 Task: In Heading Arial with underline. Font size of heading  '18'Font style of data Calibri. Font size of data  9Alignment of headline & data Align center. Fill color in heading,  RedFont color of data Black Apply border in Data No BorderIn the sheet   Powerhouse Sales log book
Action: Mouse moved to (216, 216)
Screenshot: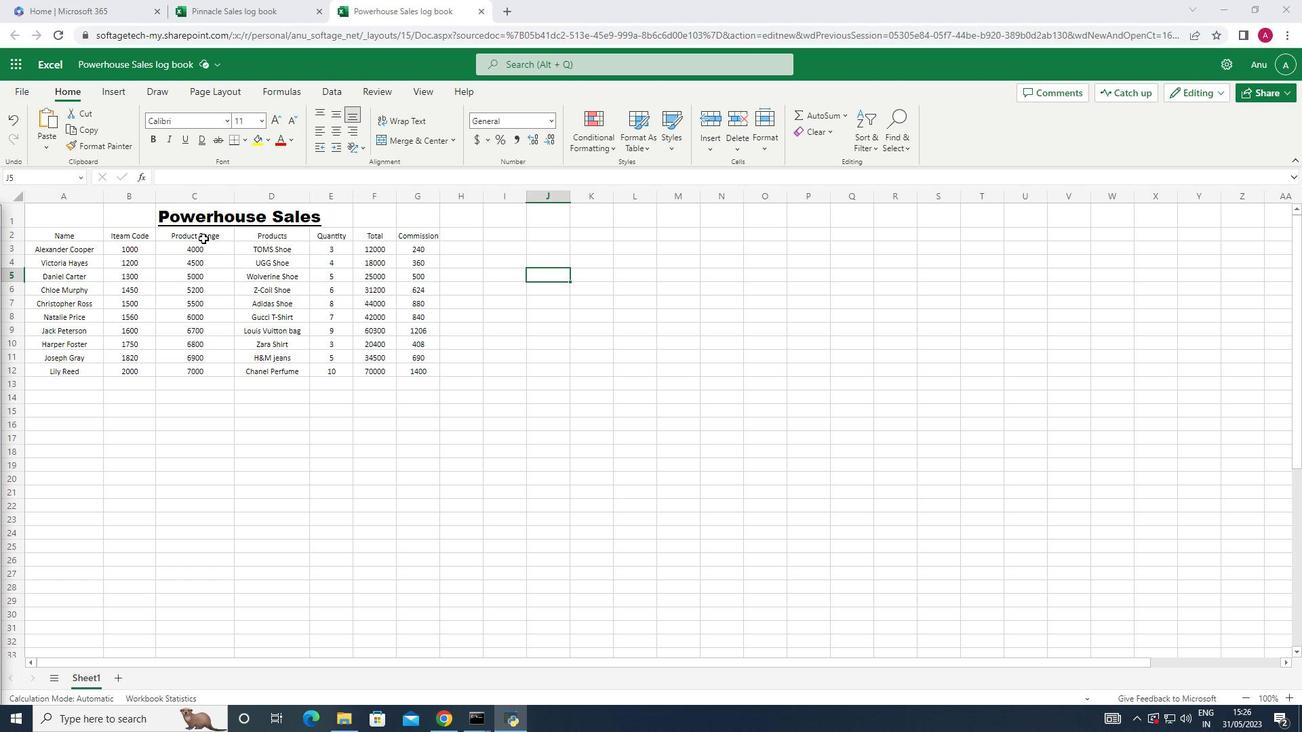 
Action: Mouse pressed left at (216, 216)
Screenshot: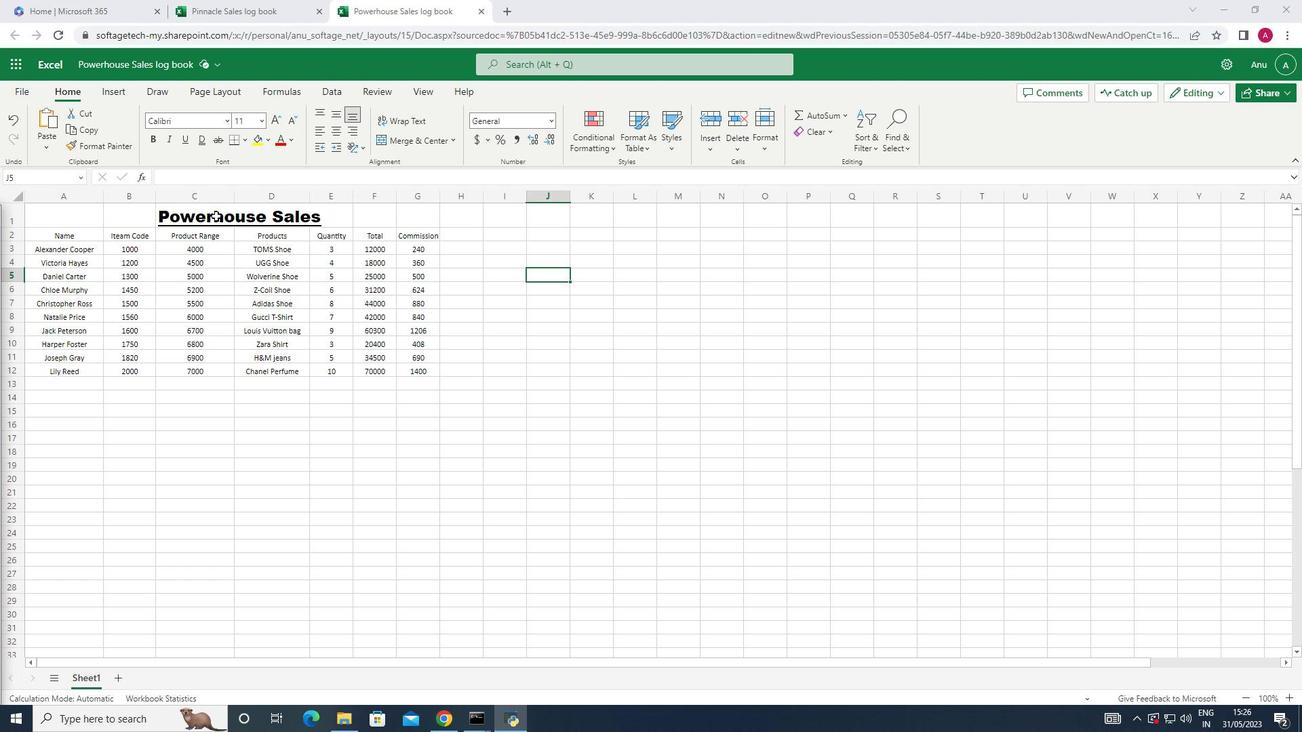 
Action: Mouse moved to (226, 115)
Screenshot: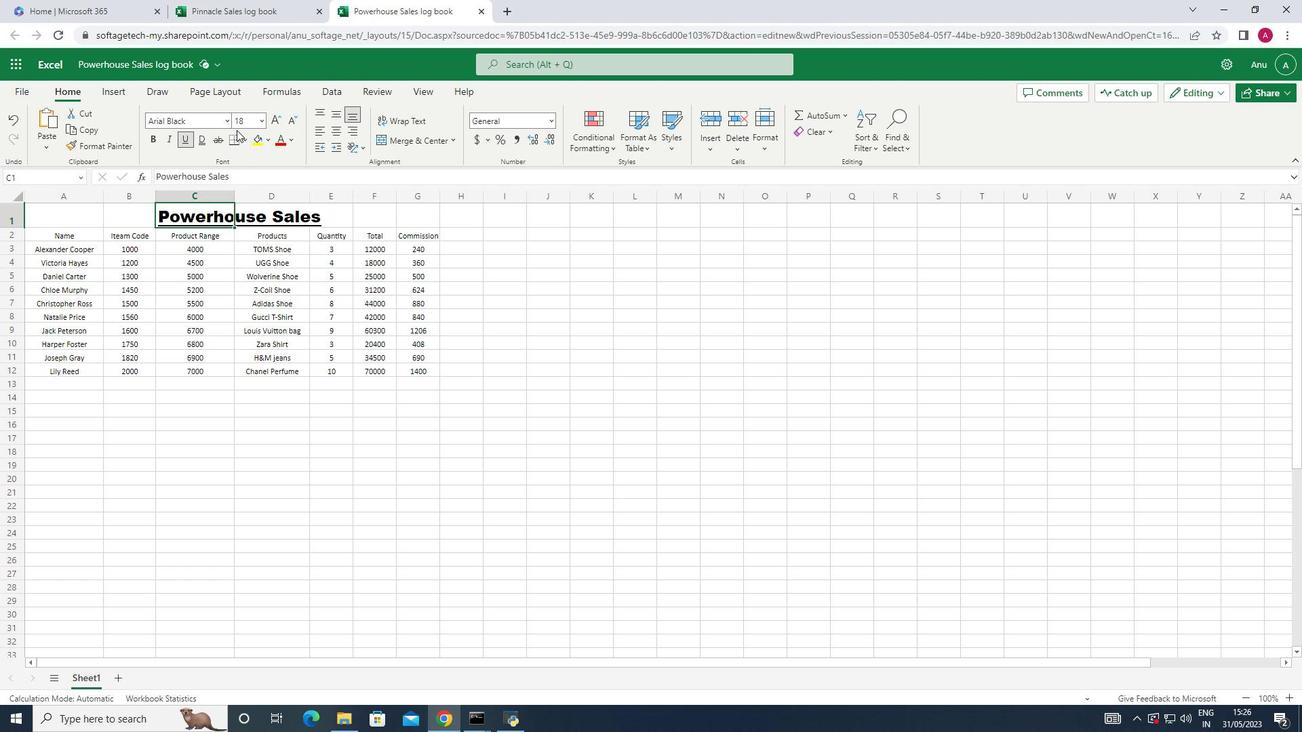 
Action: Mouse pressed left at (226, 115)
Screenshot: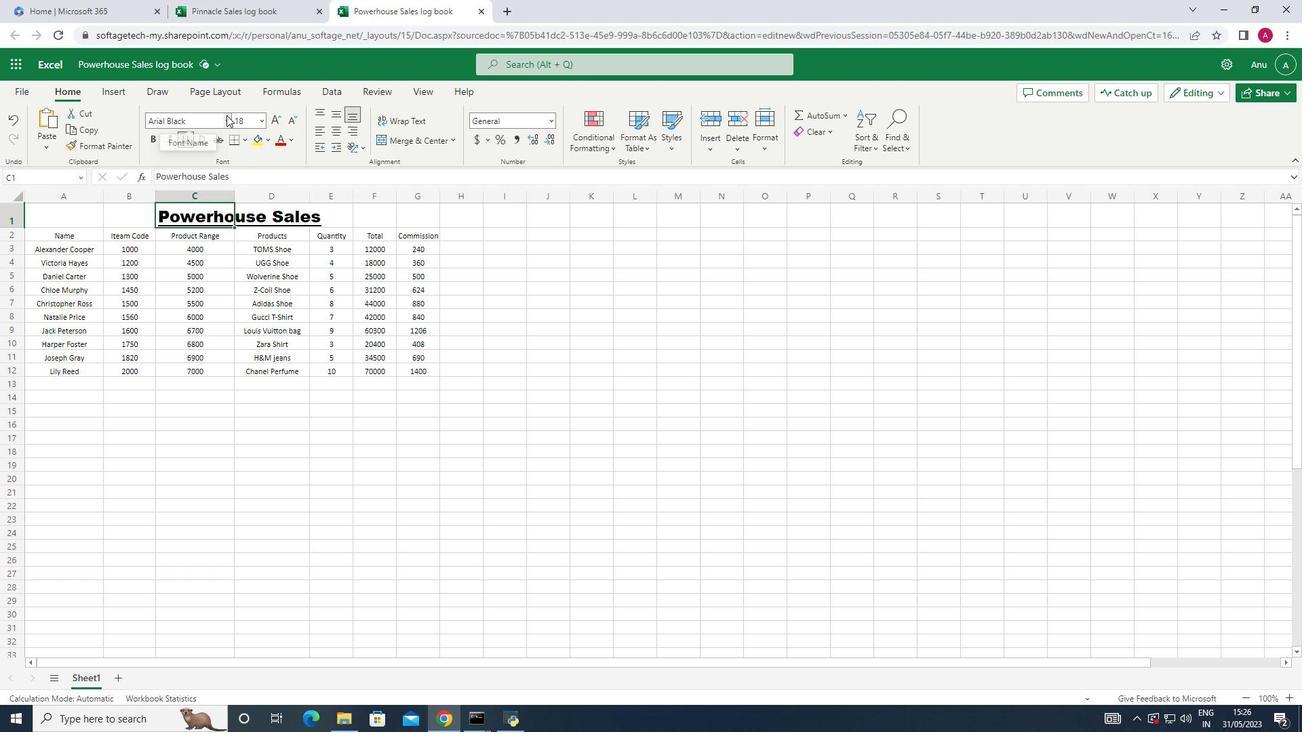 
Action: Mouse moved to (173, 175)
Screenshot: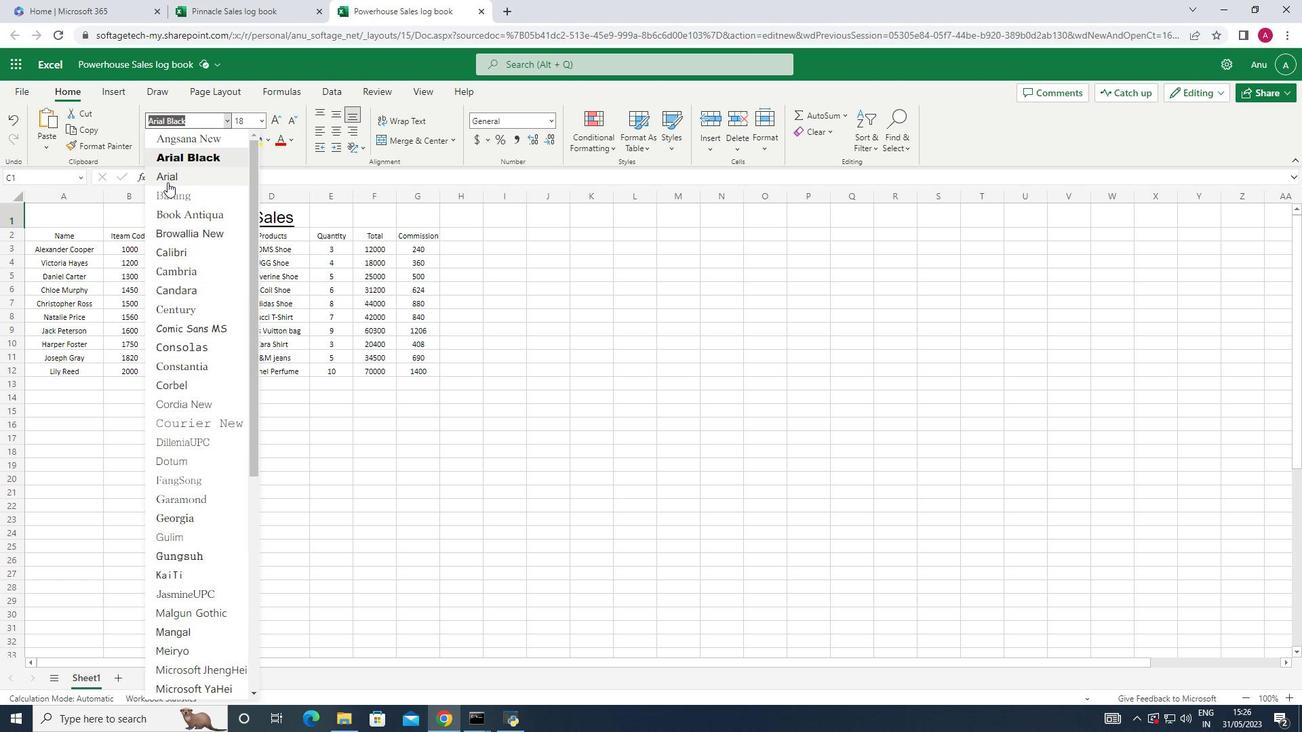 
Action: Mouse pressed left at (173, 175)
Screenshot: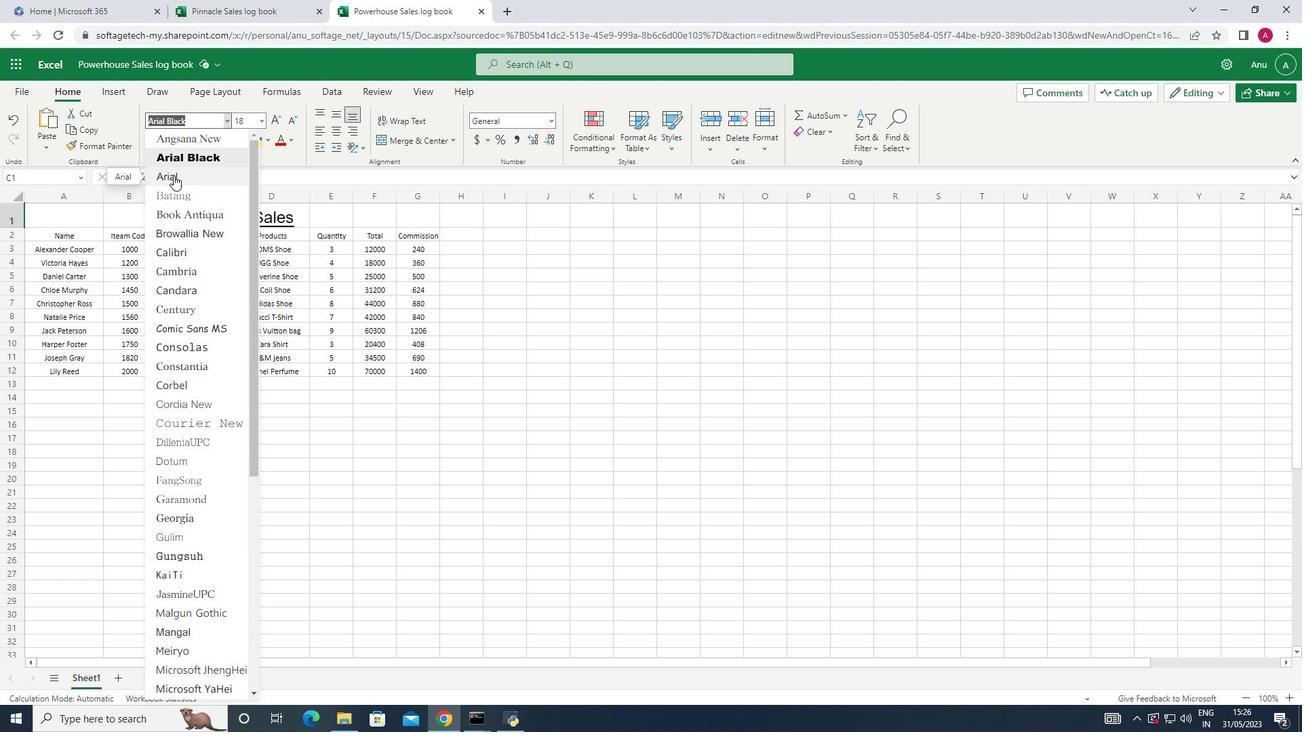 
Action: Mouse moved to (48, 227)
Screenshot: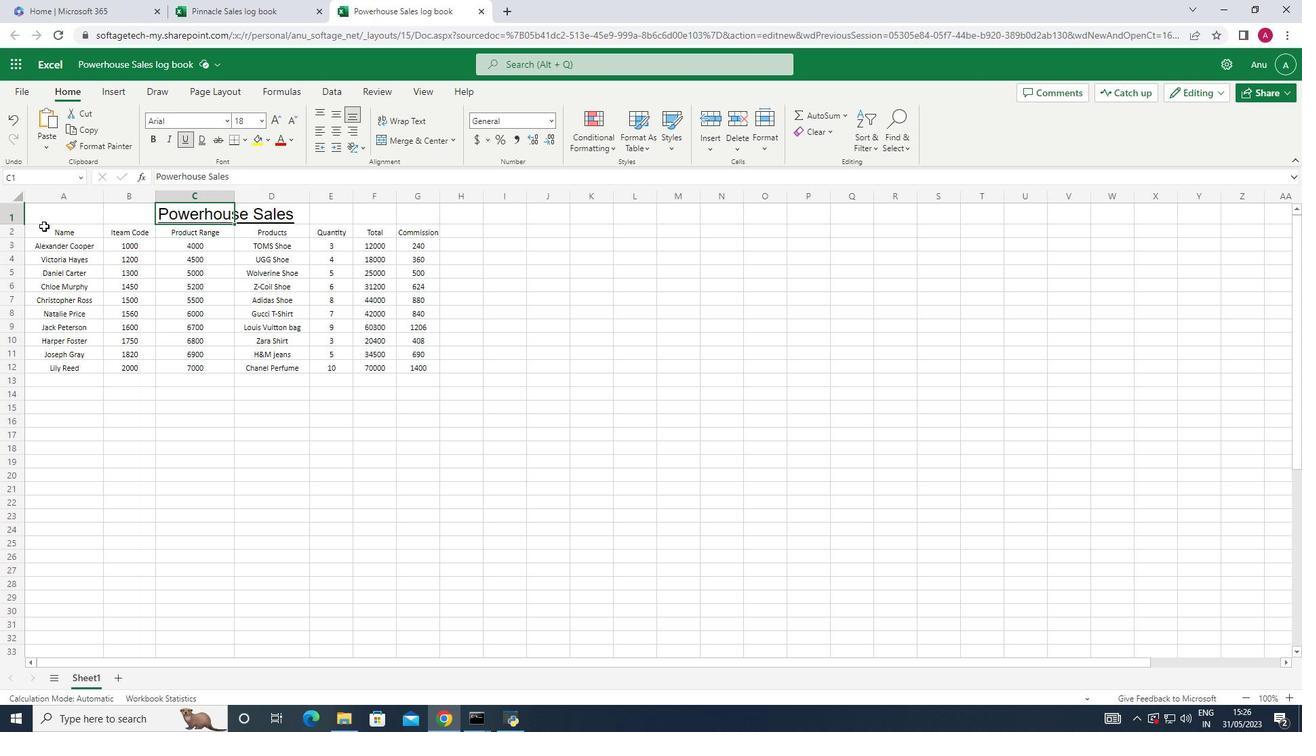 
Action: Mouse pressed left at (48, 227)
Screenshot: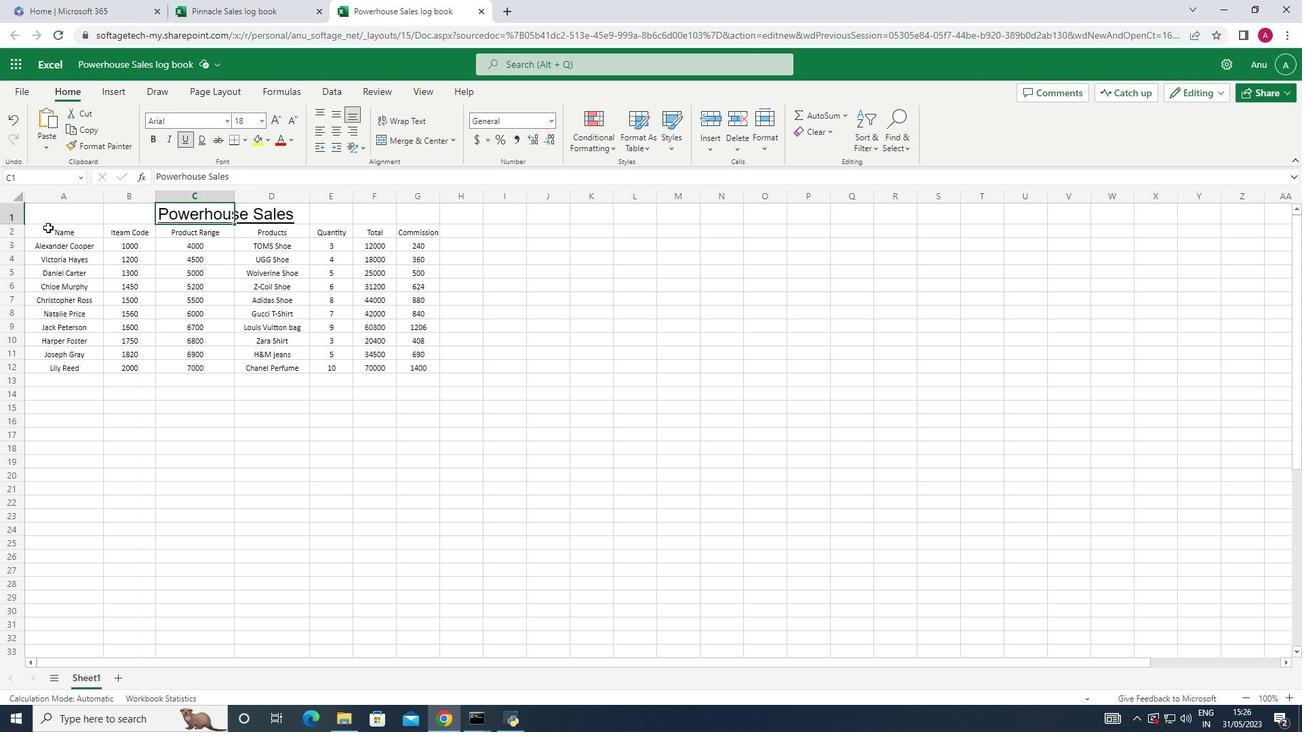 
Action: Mouse moved to (259, 115)
Screenshot: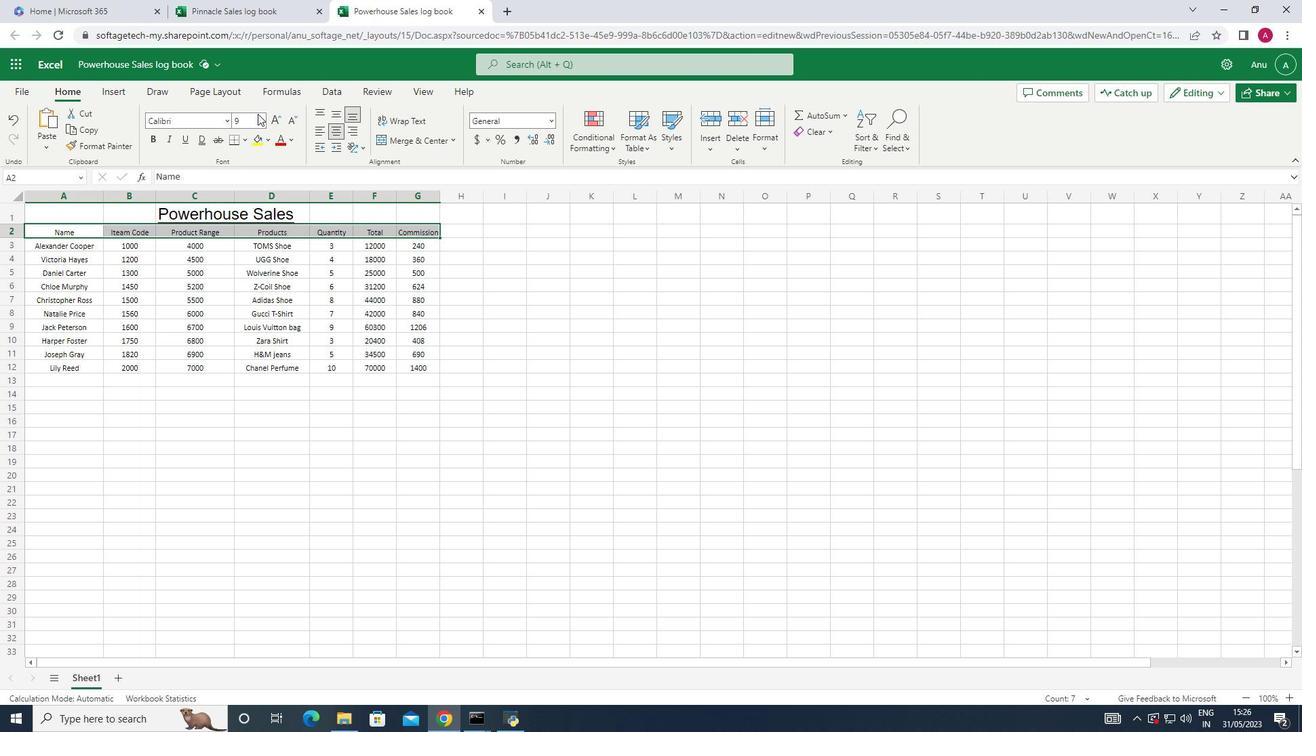 
Action: Mouse pressed left at (259, 115)
Screenshot: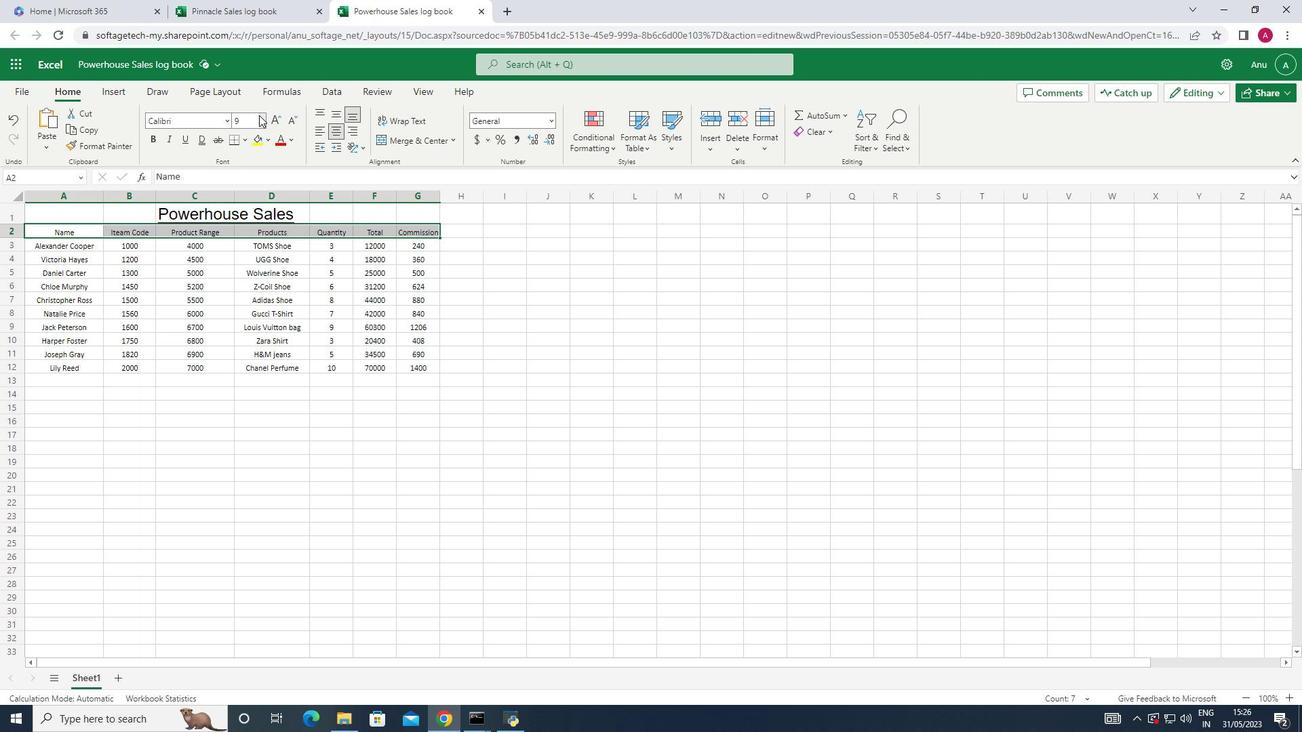 
Action: Mouse moved to (249, 268)
Screenshot: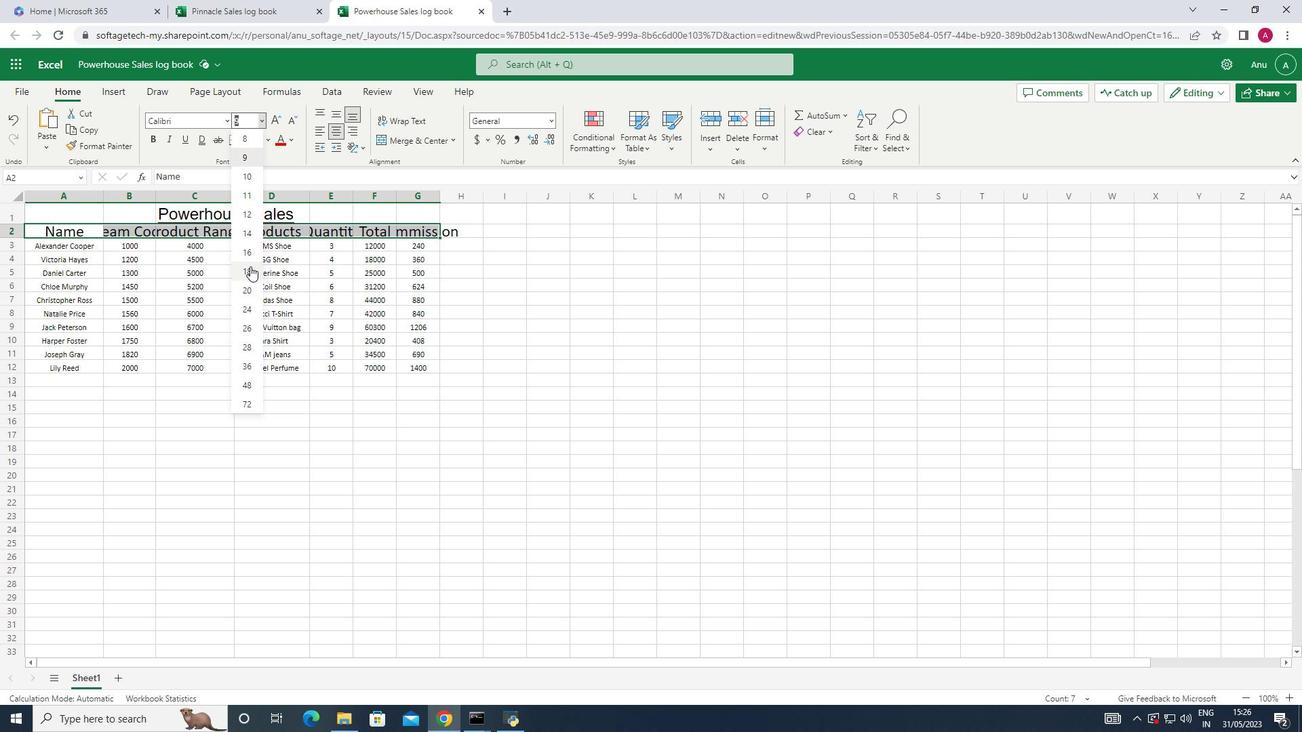 
Action: Mouse pressed left at (249, 268)
Screenshot: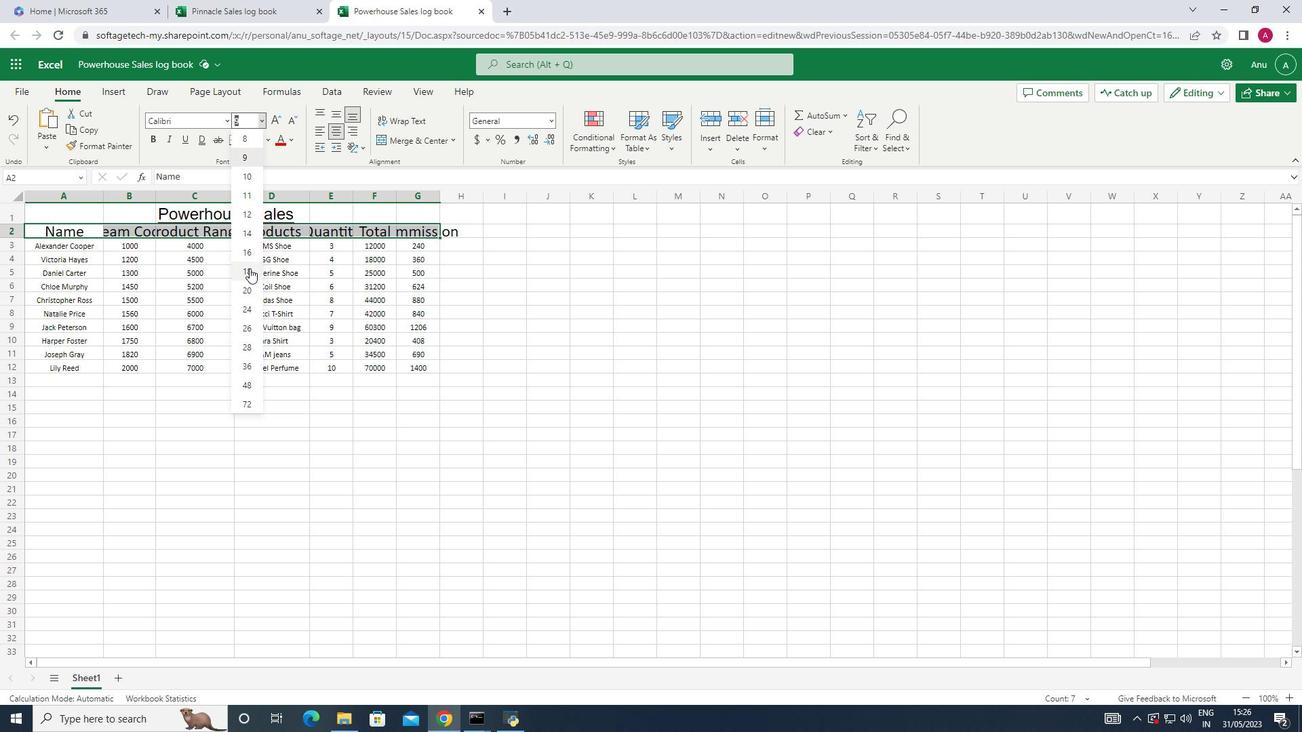 
Action: Mouse moved to (64, 253)
Screenshot: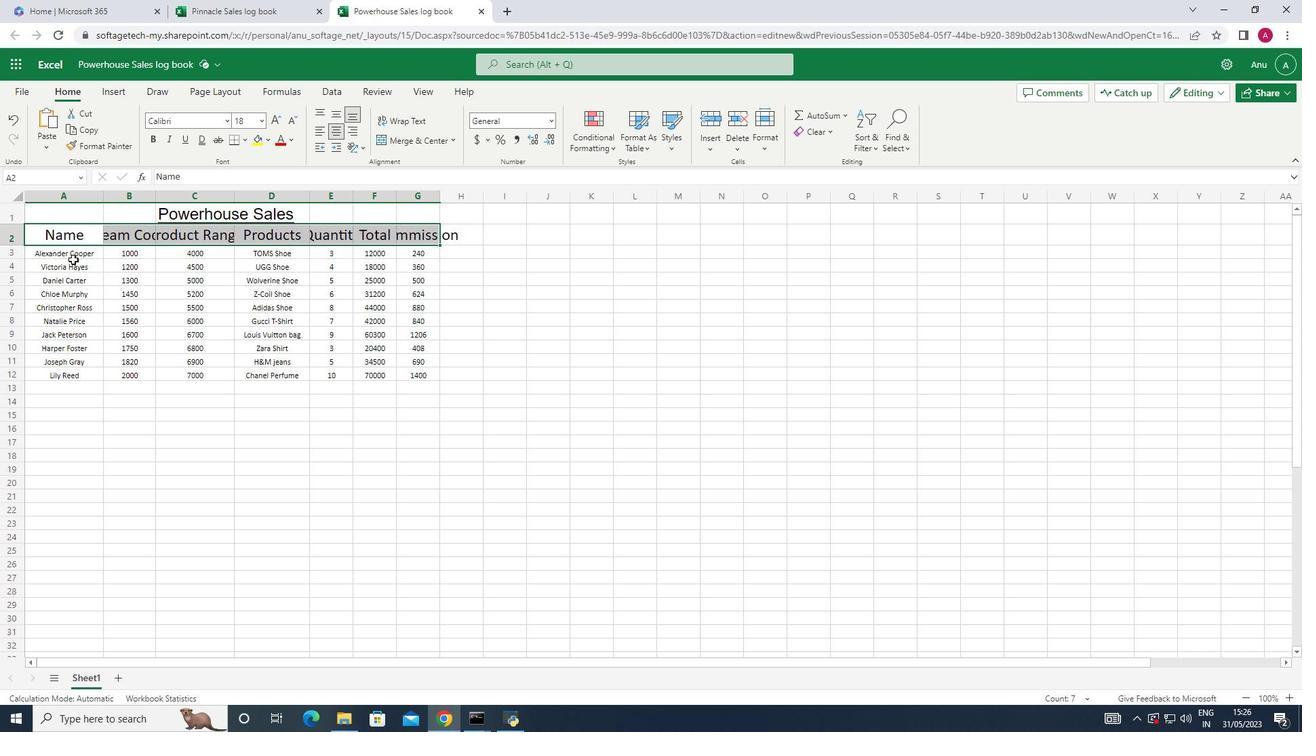 
Action: Mouse pressed left at (64, 253)
Screenshot: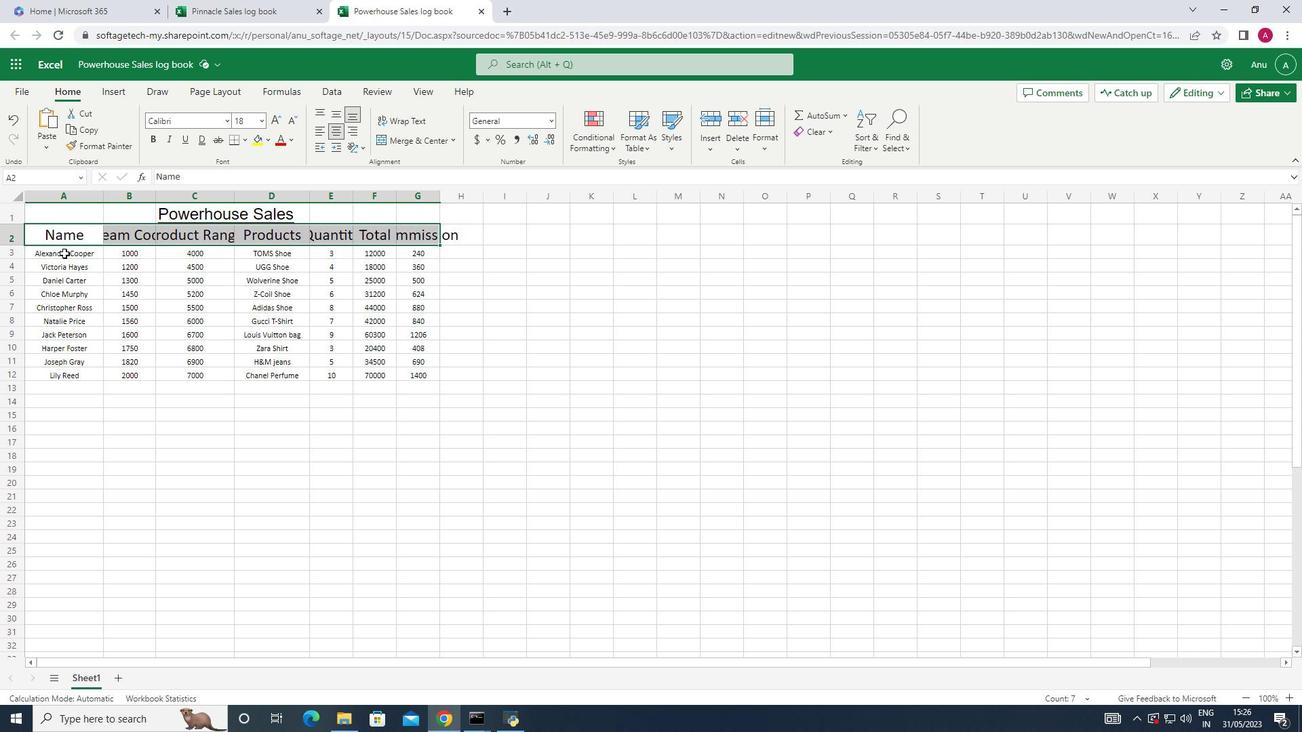 
Action: Mouse moved to (308, 301)
Screenshot: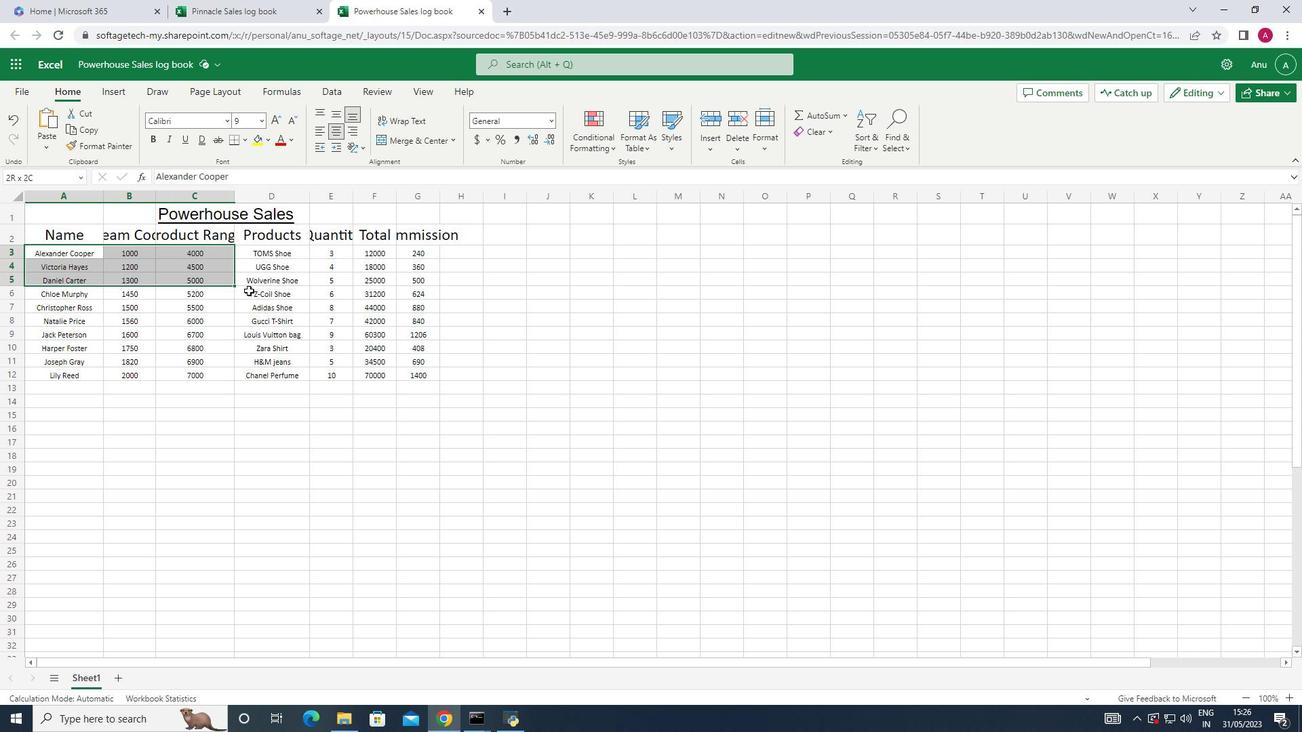 
Action: Mouse pressed left at (308, 301)
Screenshot: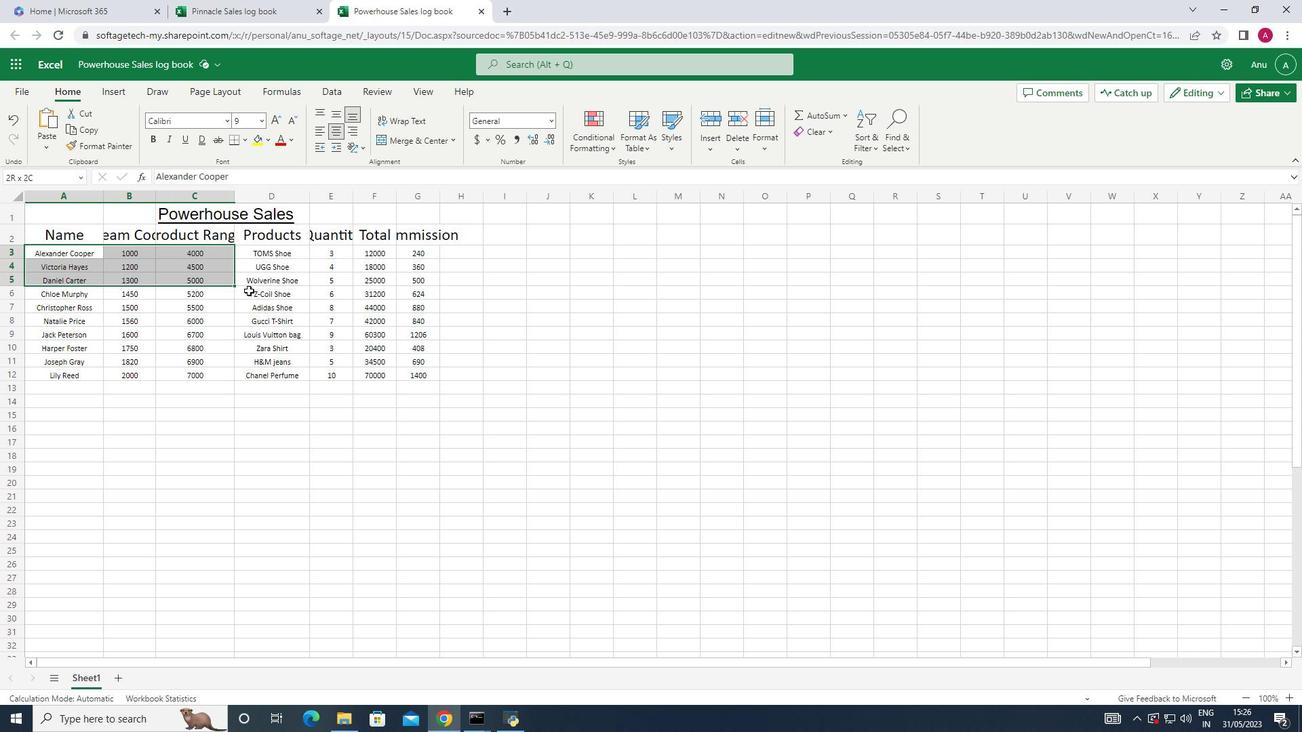 
Action: Mouse moved to (75, 254)
Screenshot: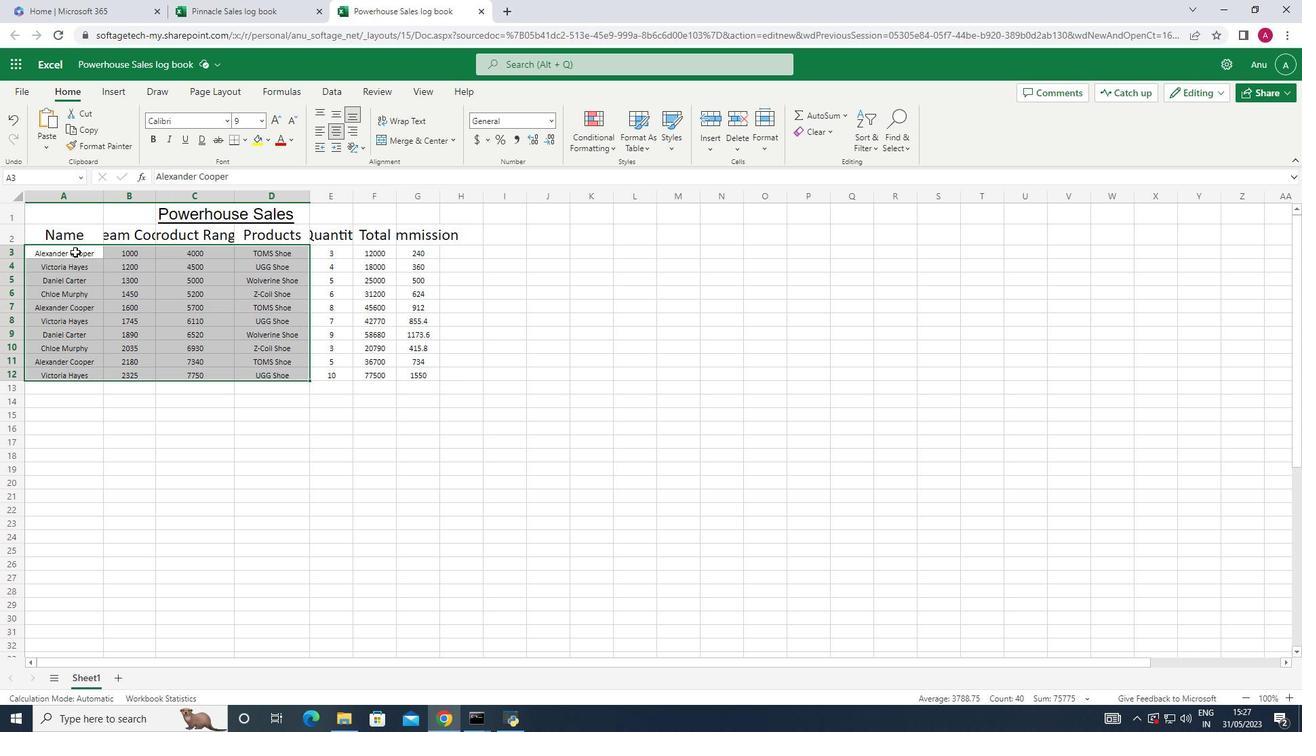 
Action: Mouse pressed left at (75, 254)
Screenshot: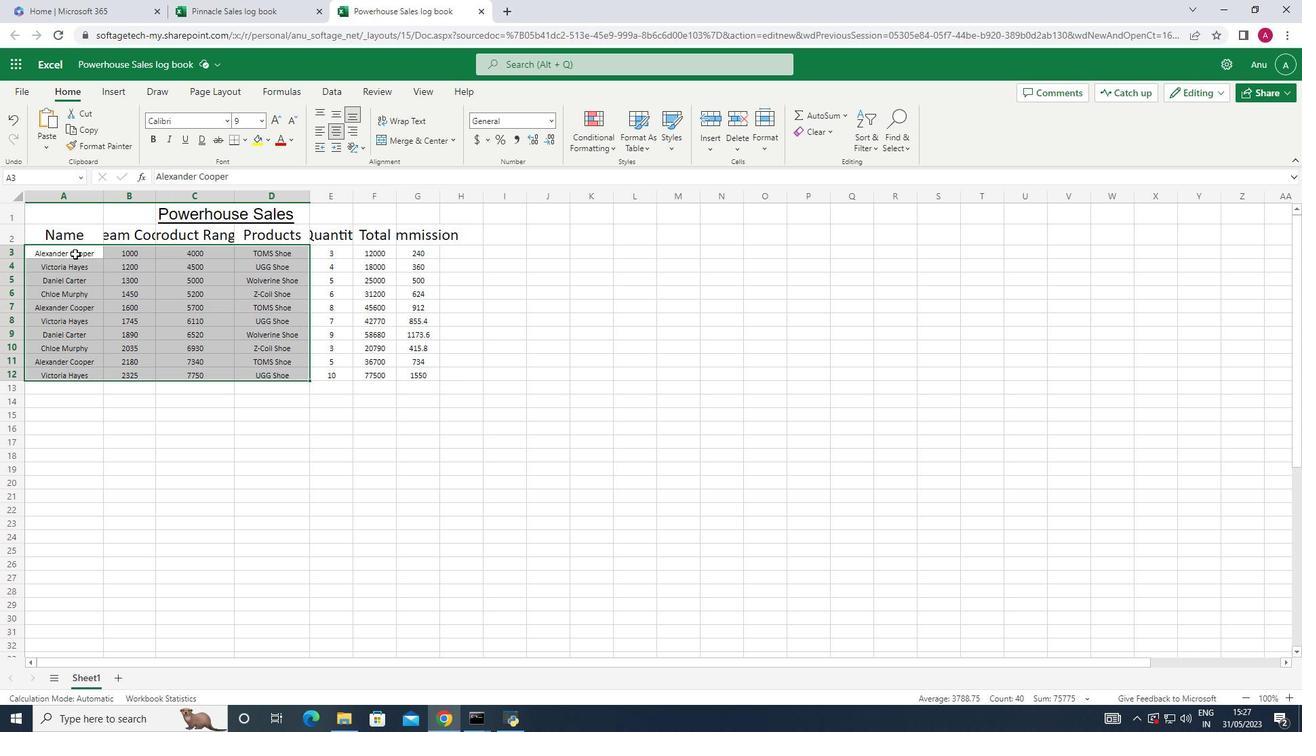 
Action: Mouse moved to (261, 121)
Screenshot: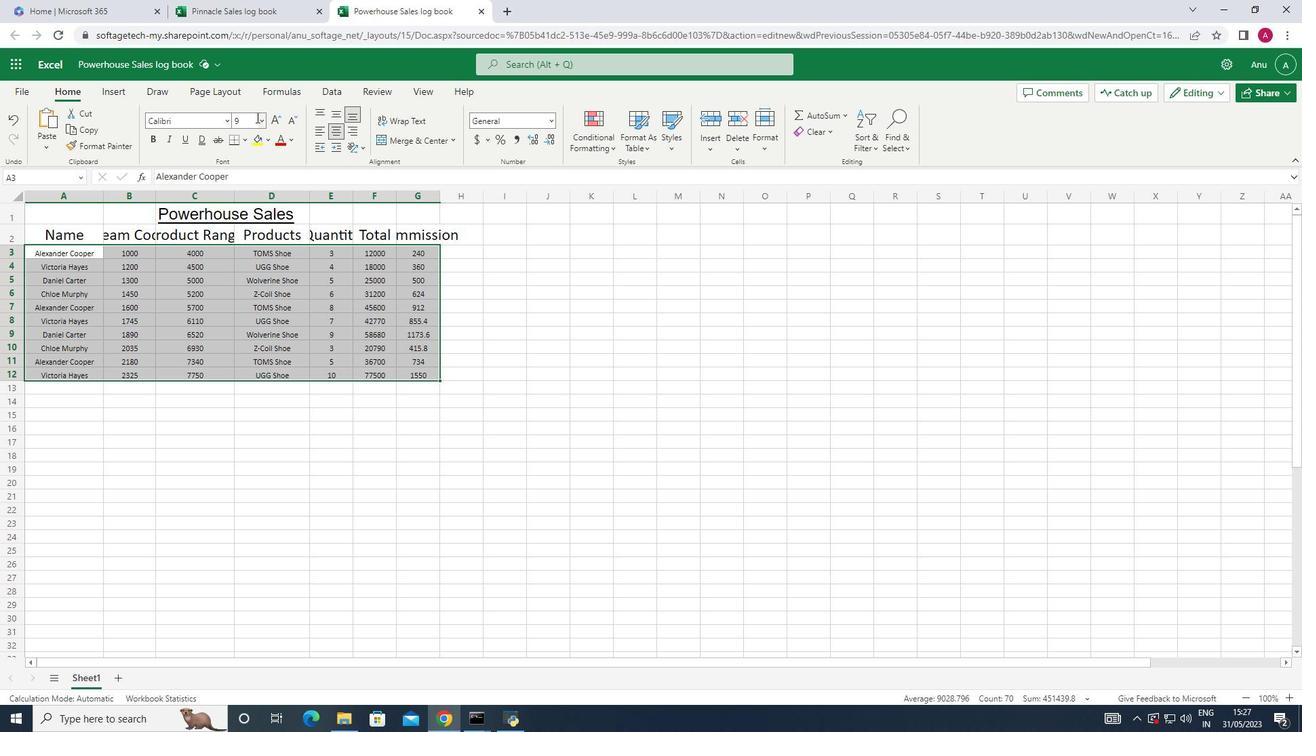 
Action: Mouse pressed left at (261, 121)
Screenshot: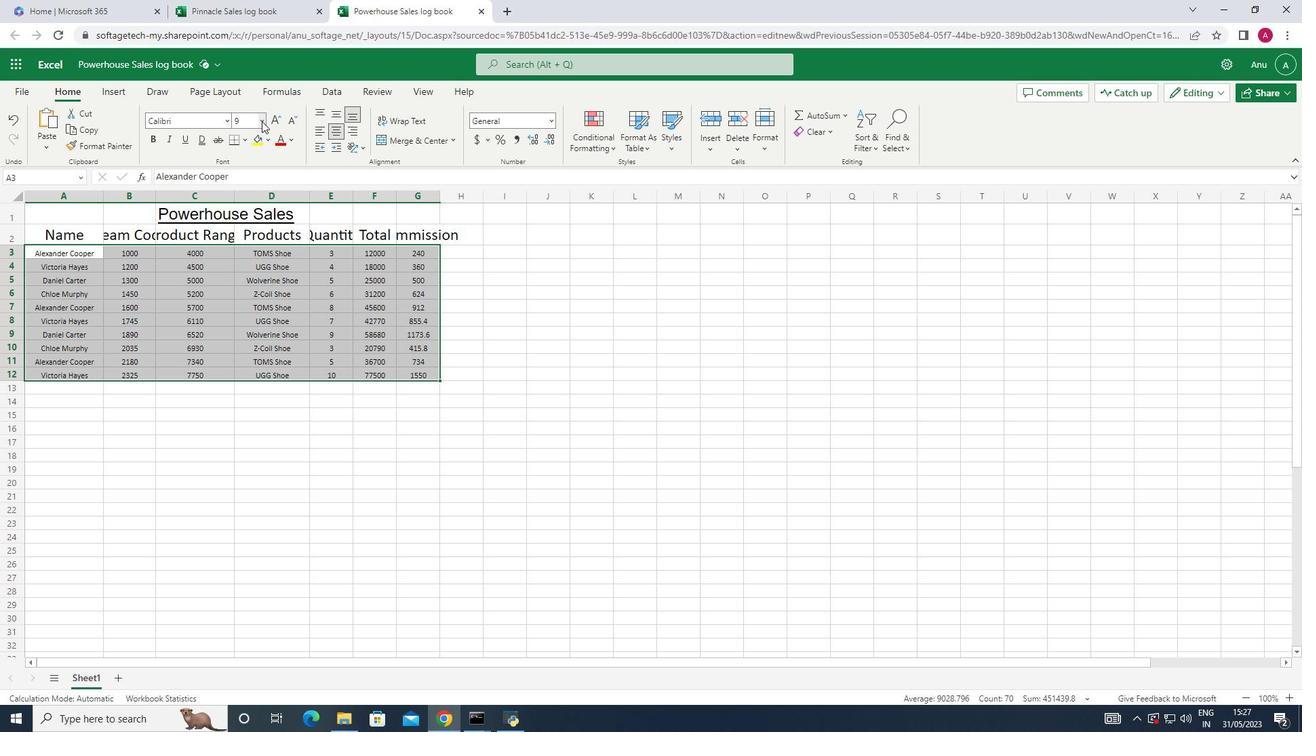 
Action: Mouse moved to (251, 156)
Screenshot: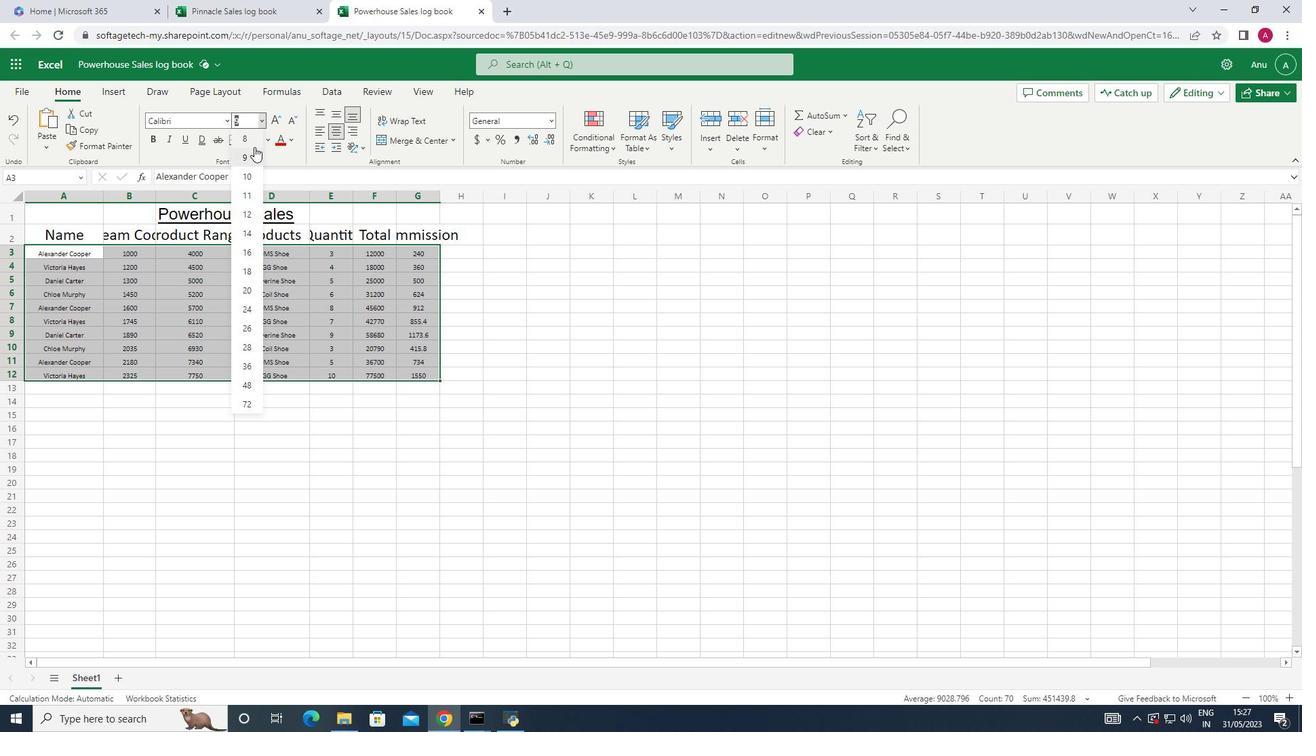 
Action: Mouse pressed left at (251, 156)
Screenshot: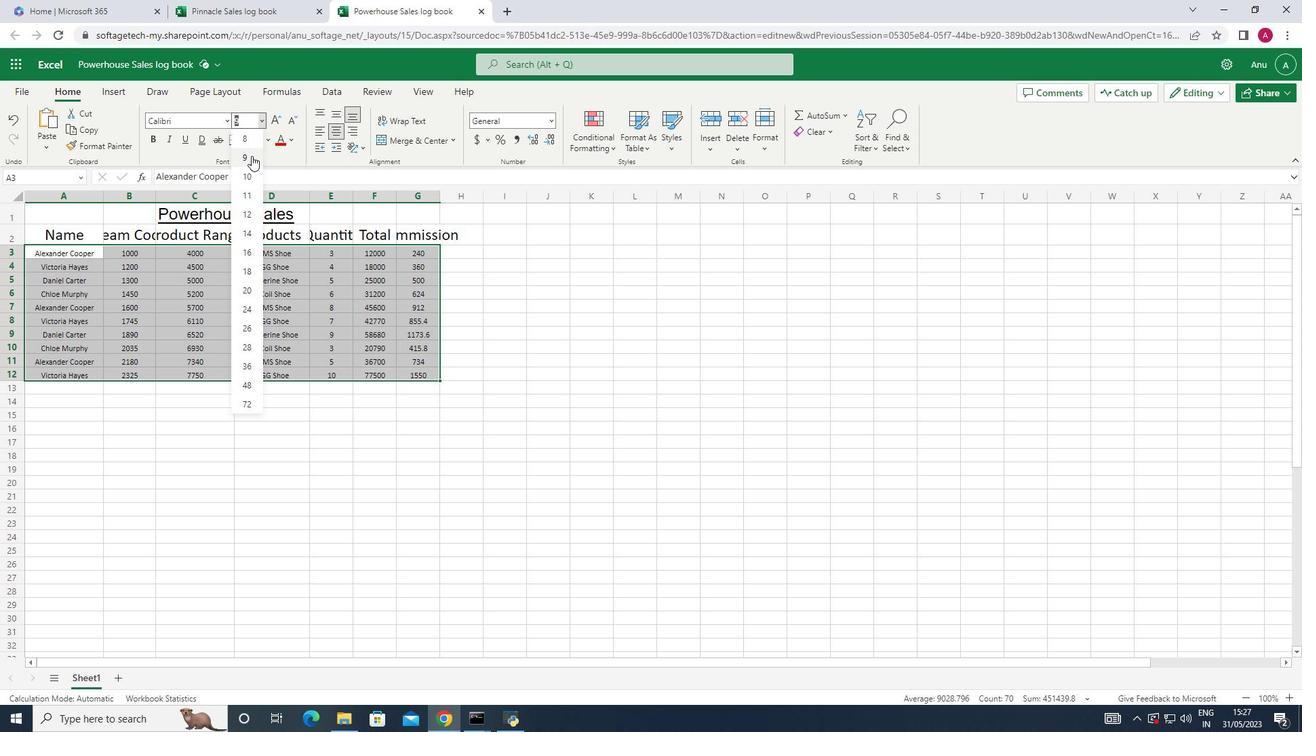 
Action: Mouse moved to (42, 238)
Screenshot: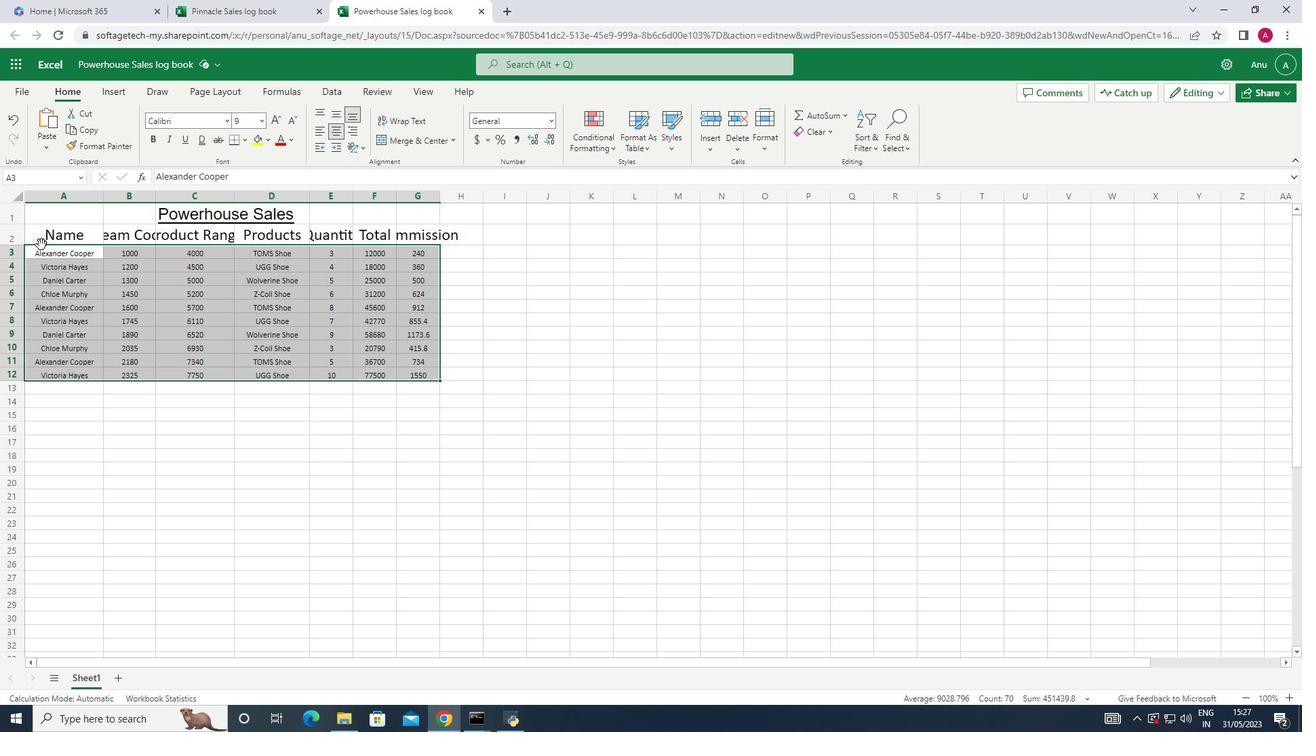 
Action: Mouse pressed left at (42, 238)
Screenshot: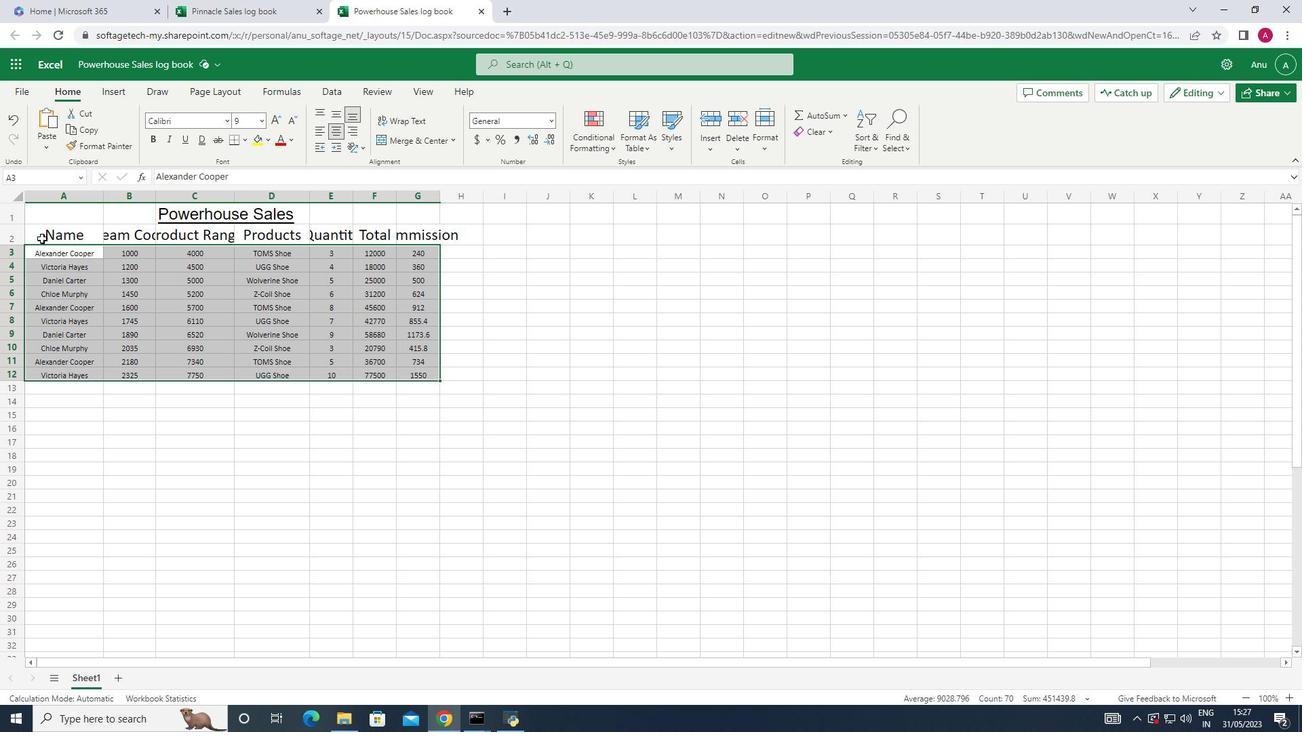 
Action: Mouse moved to (341, 257)
Screenshot: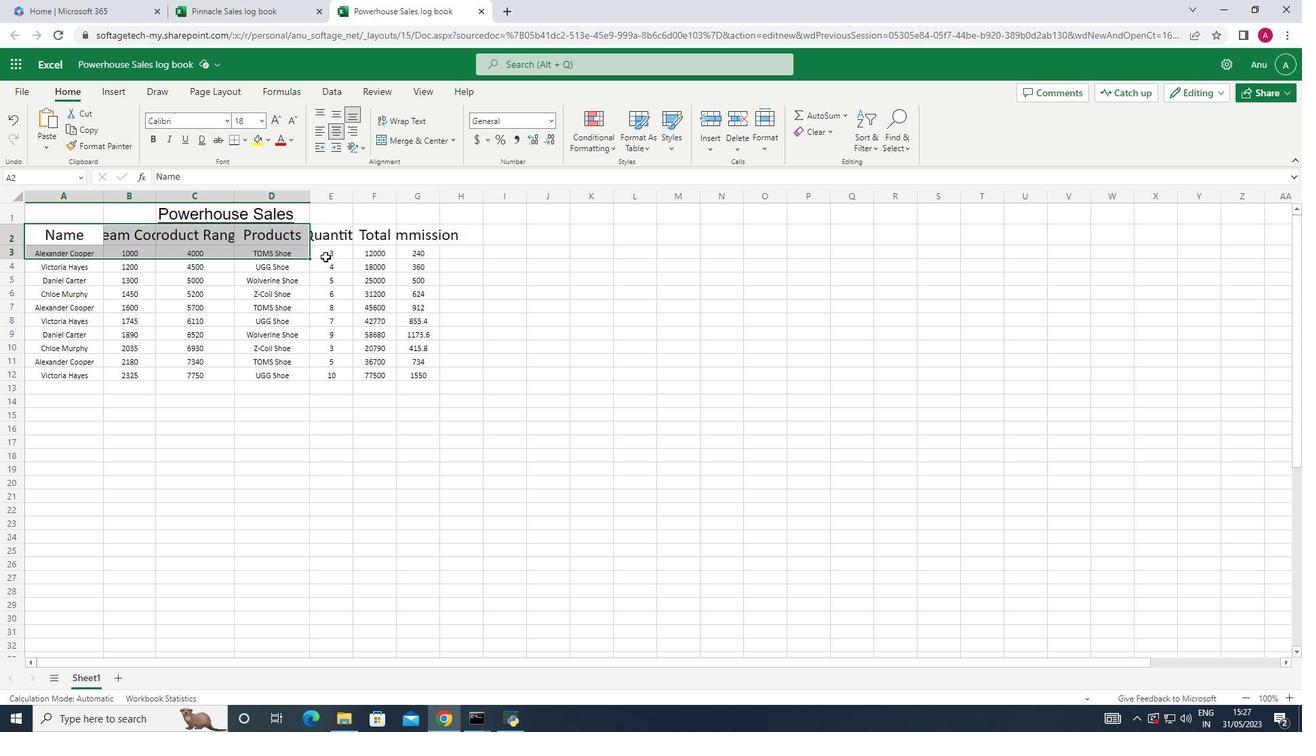 
Action: Mouse pressed left at (341, 257)
Screenshot: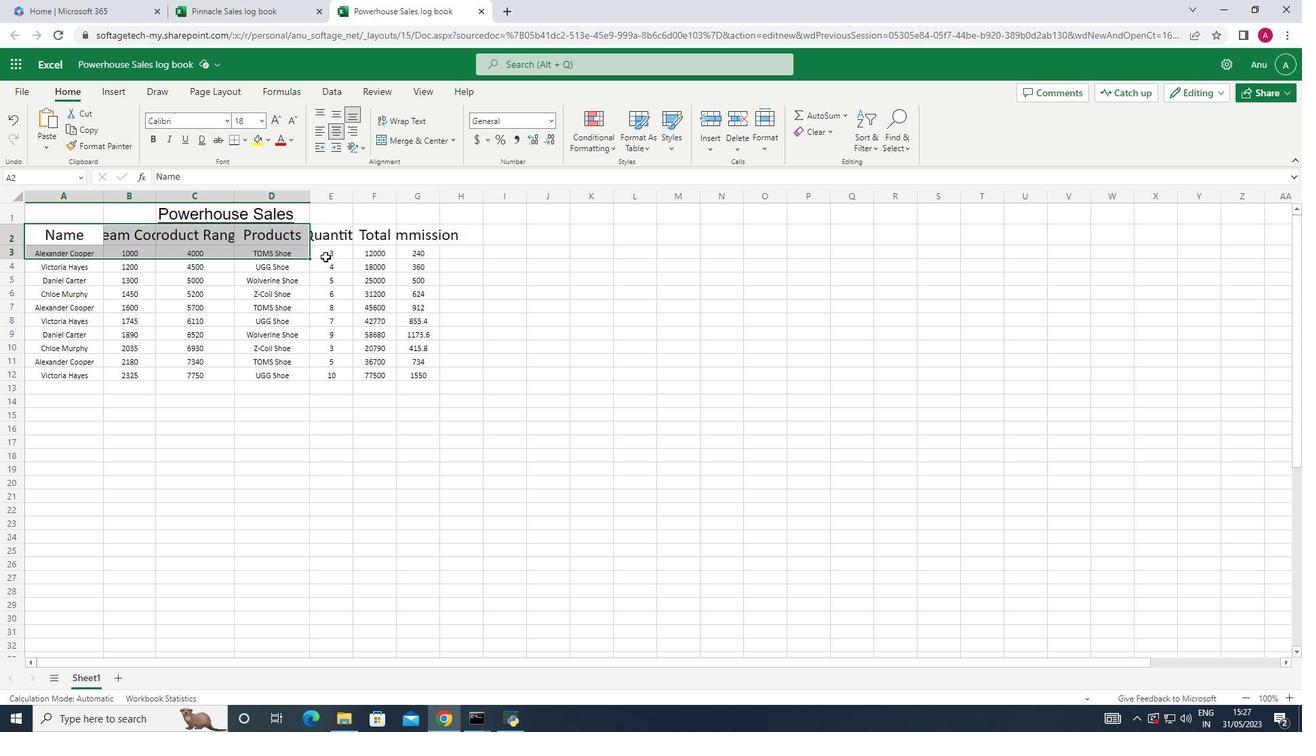 
Action: Mouse moved to (343, 257)
Screenshot: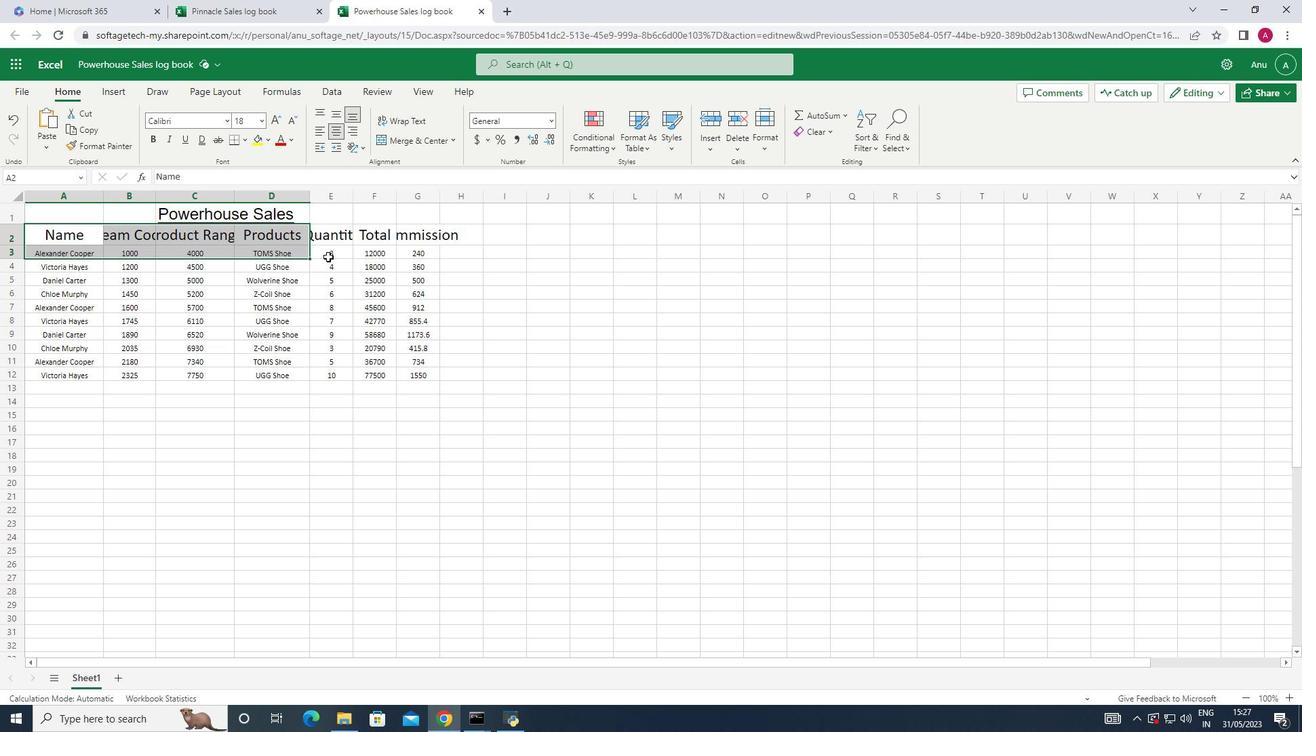 
Action: Mouse pressed left at (343, 257)
Screenshot: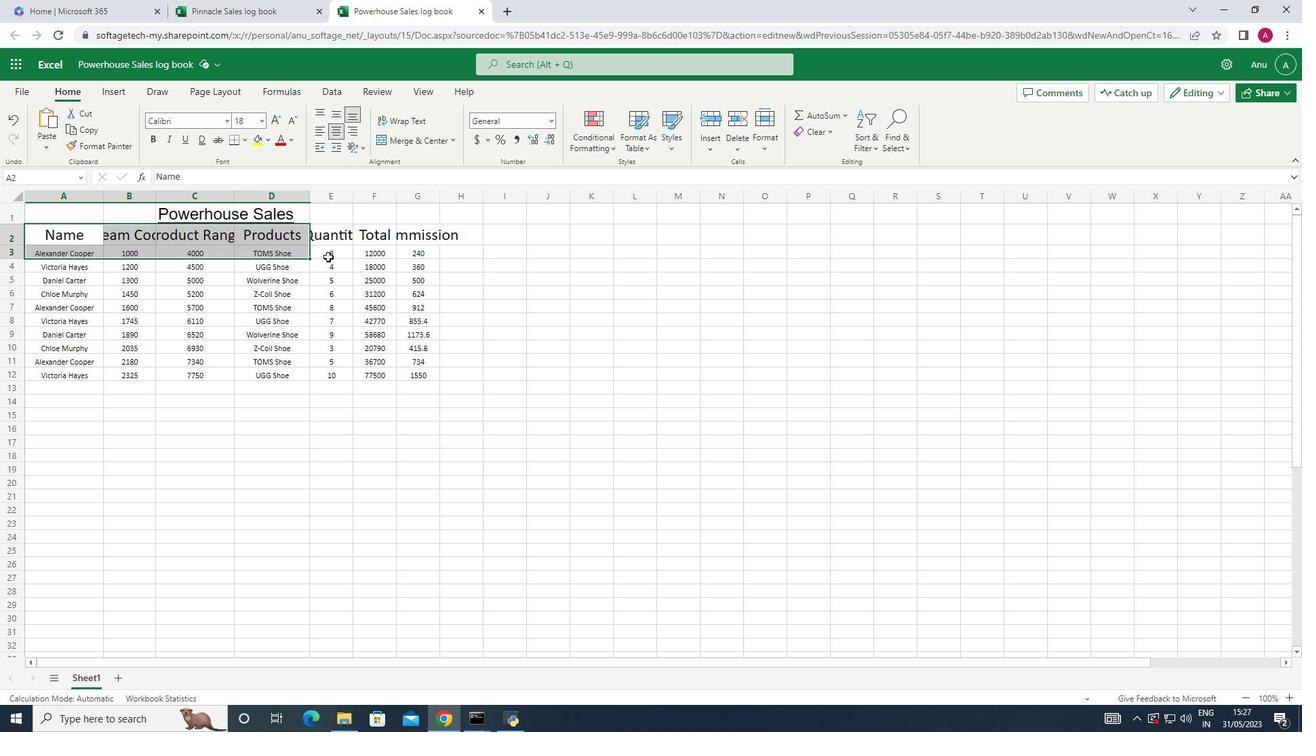 
Action: Mouse moved to (778, 333)
Screenshot: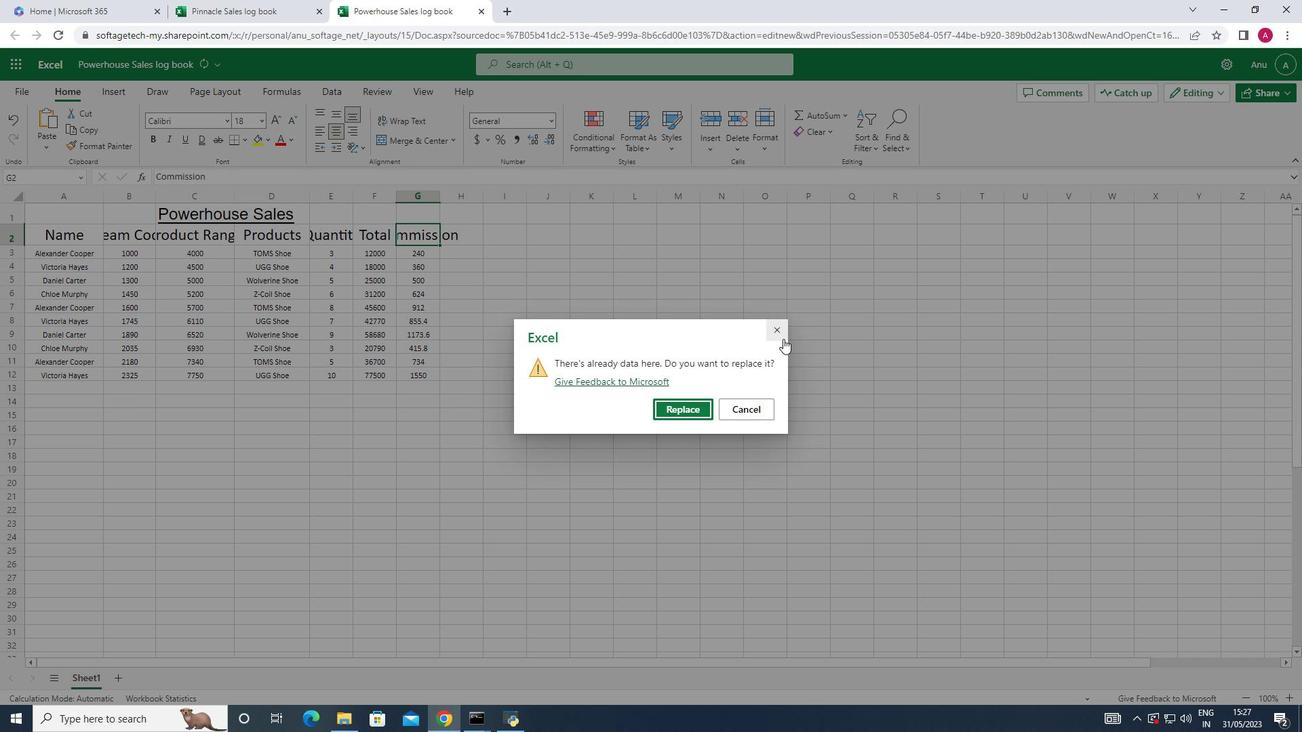
Action: Mouse pressed left at (778, 333)
Screenshot: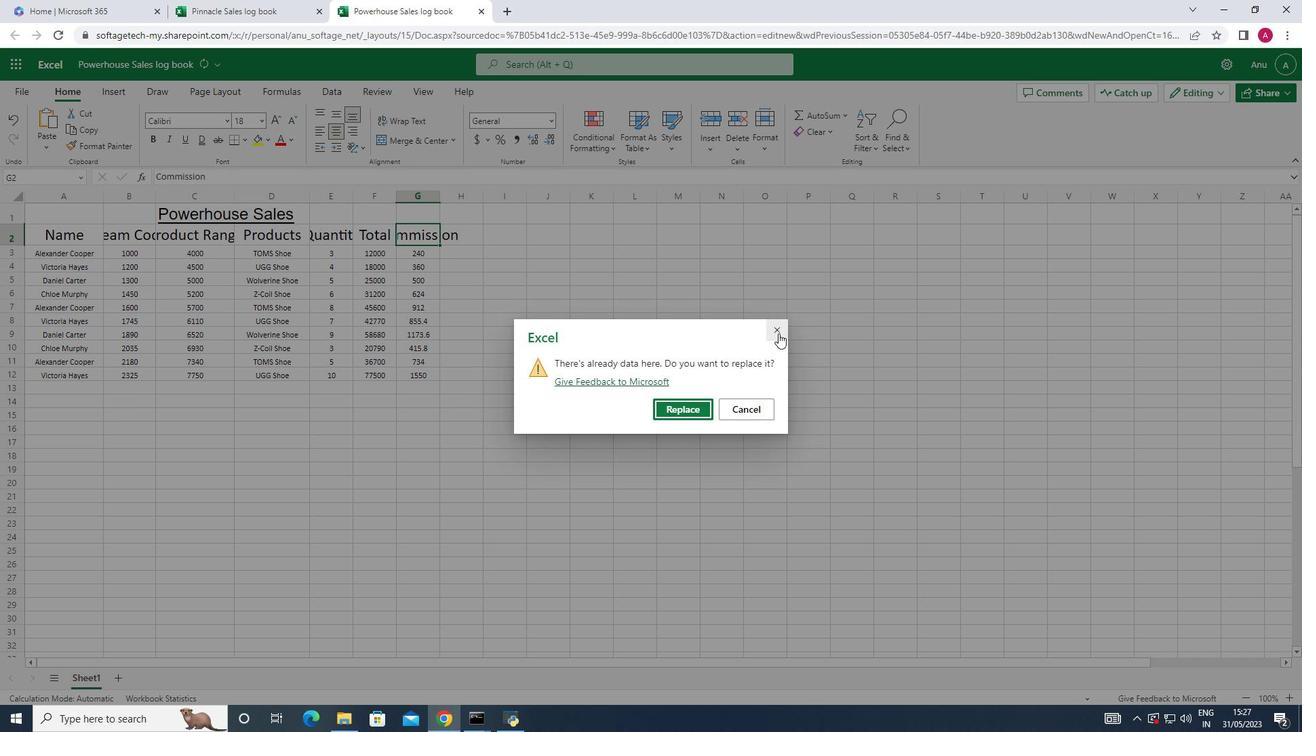 
Action: Mouse moved to (71, 236)
Screenshot: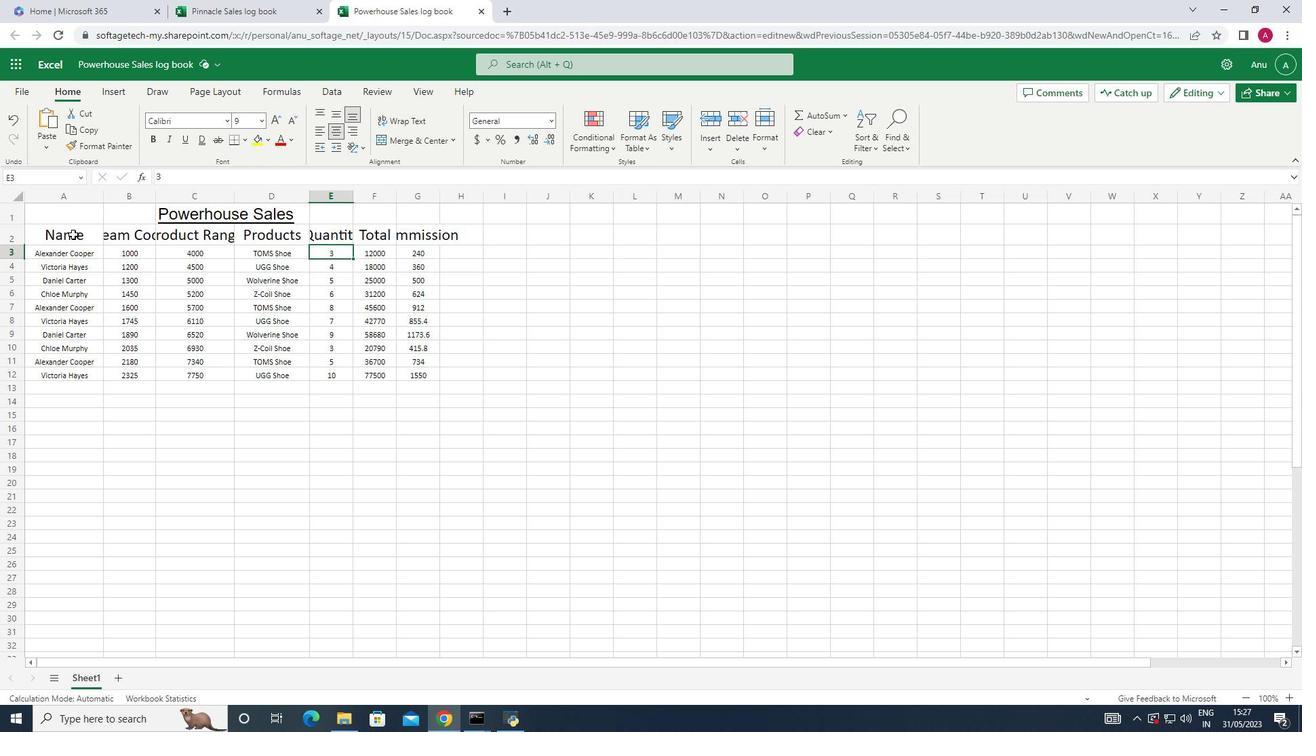 
Action: Mouse pressed left at (71, 236)
Screenshot: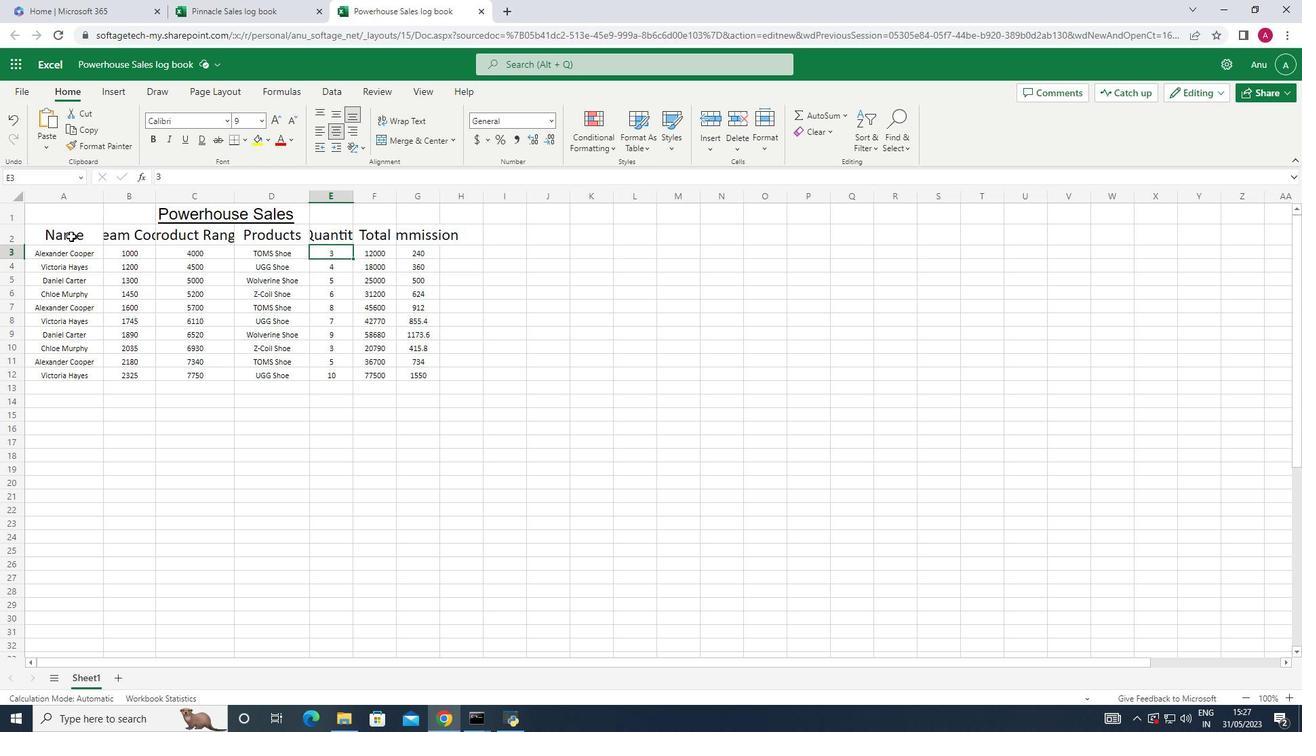 
Action: Mouse moved to (281, 138)
Screenshot: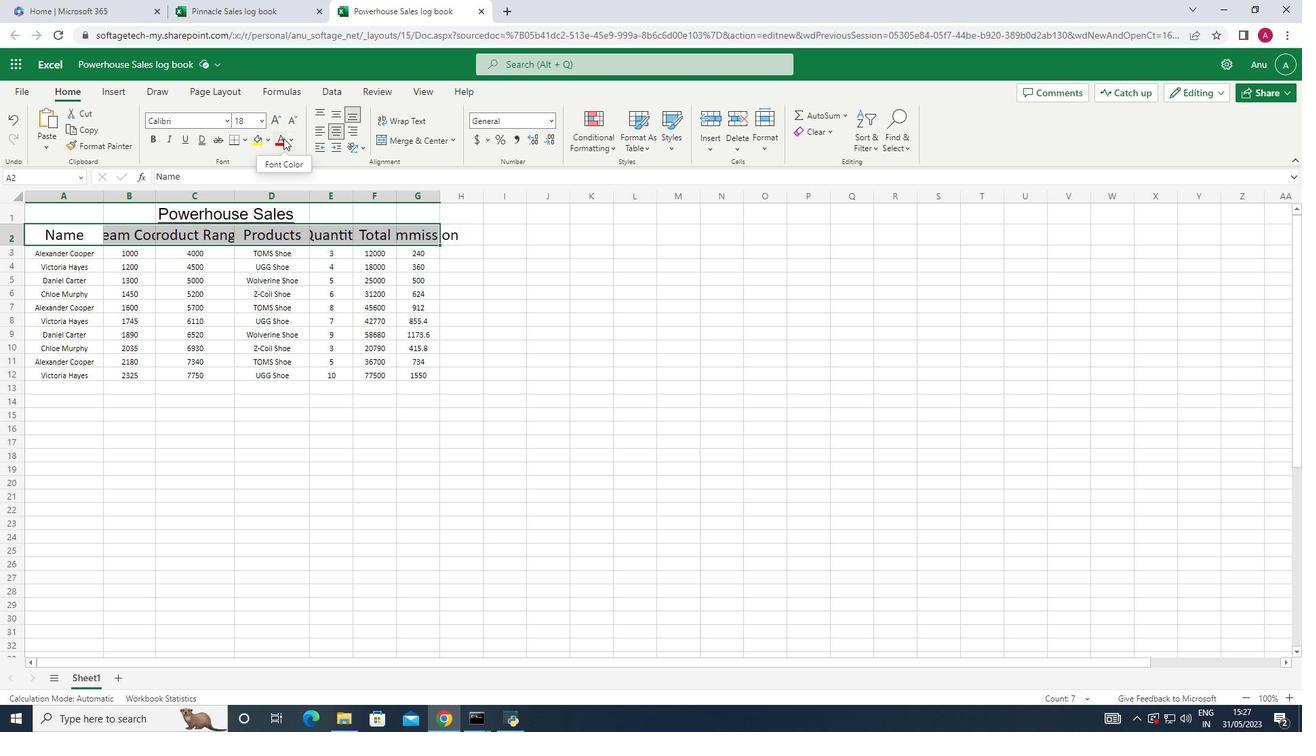 
Action: Mouse pressed left at (281, 138)
Screenshot: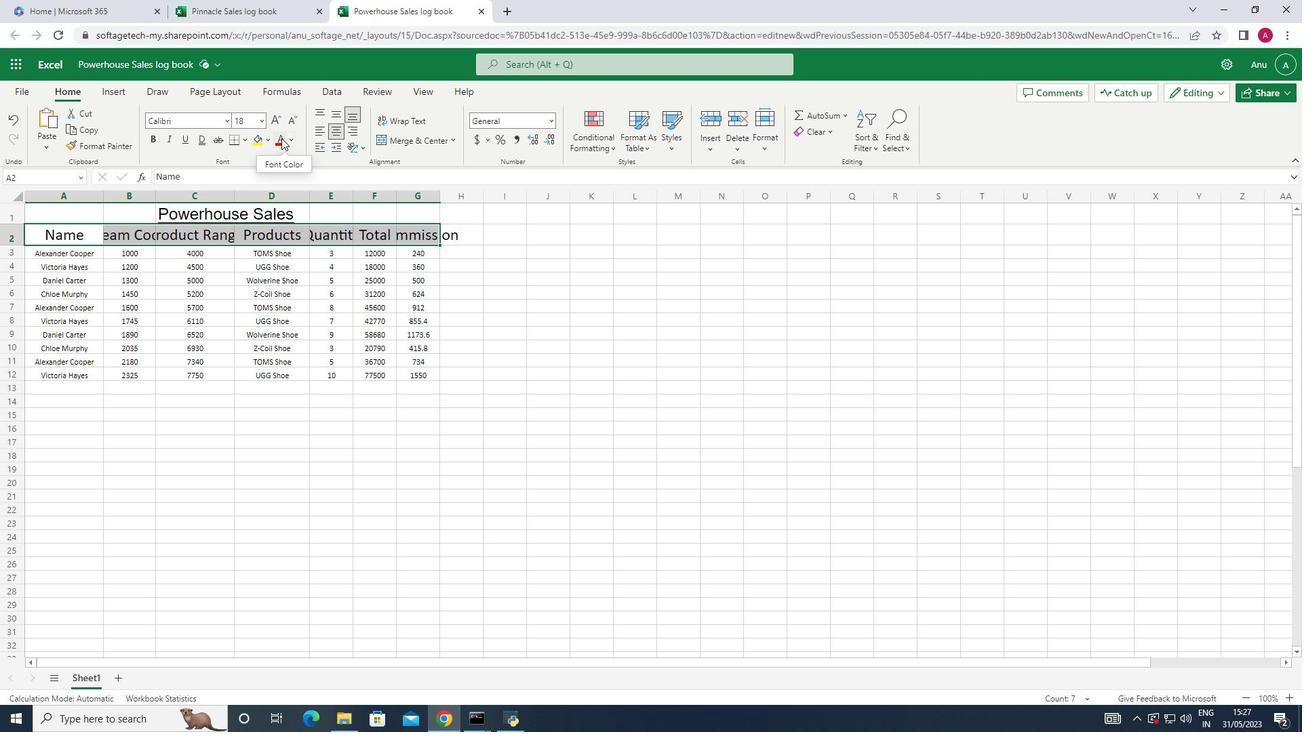 
Action: Mouse moved to (268, 139)
Screenshot: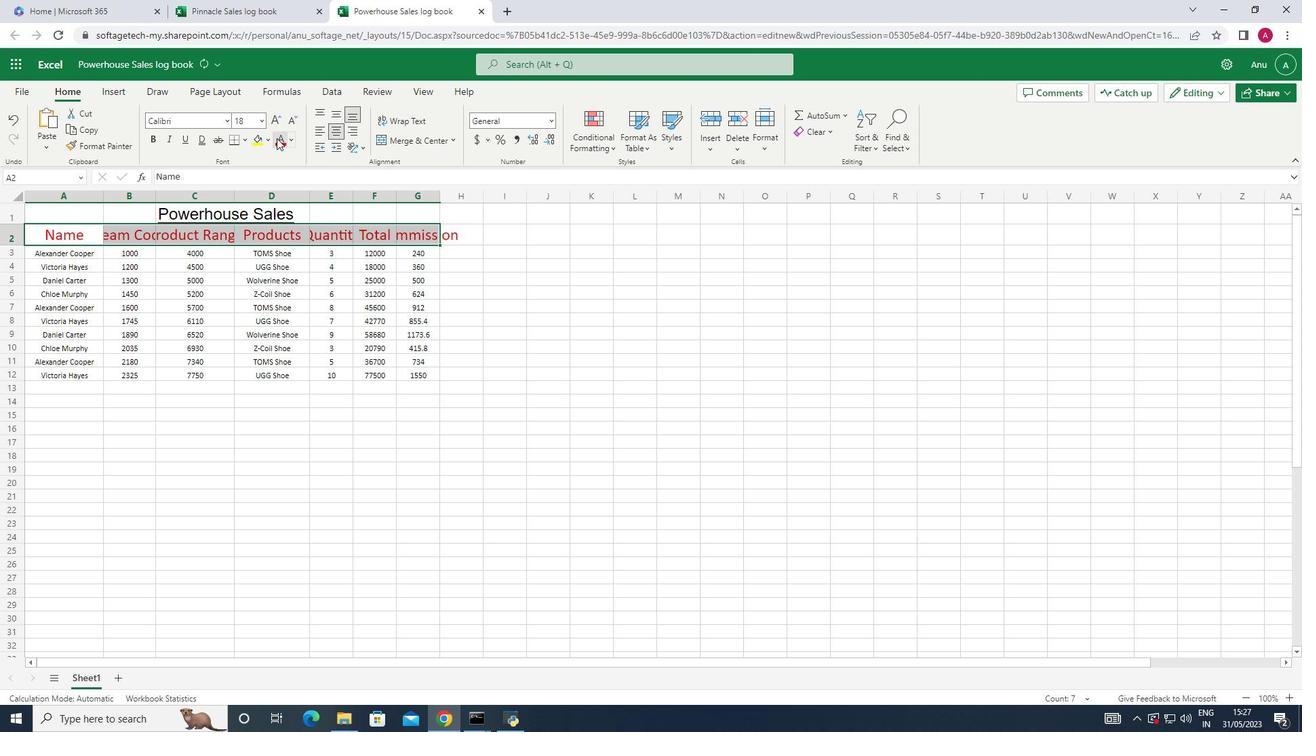 
Action: Mouse pressed left at (268, 139)
Screenshot: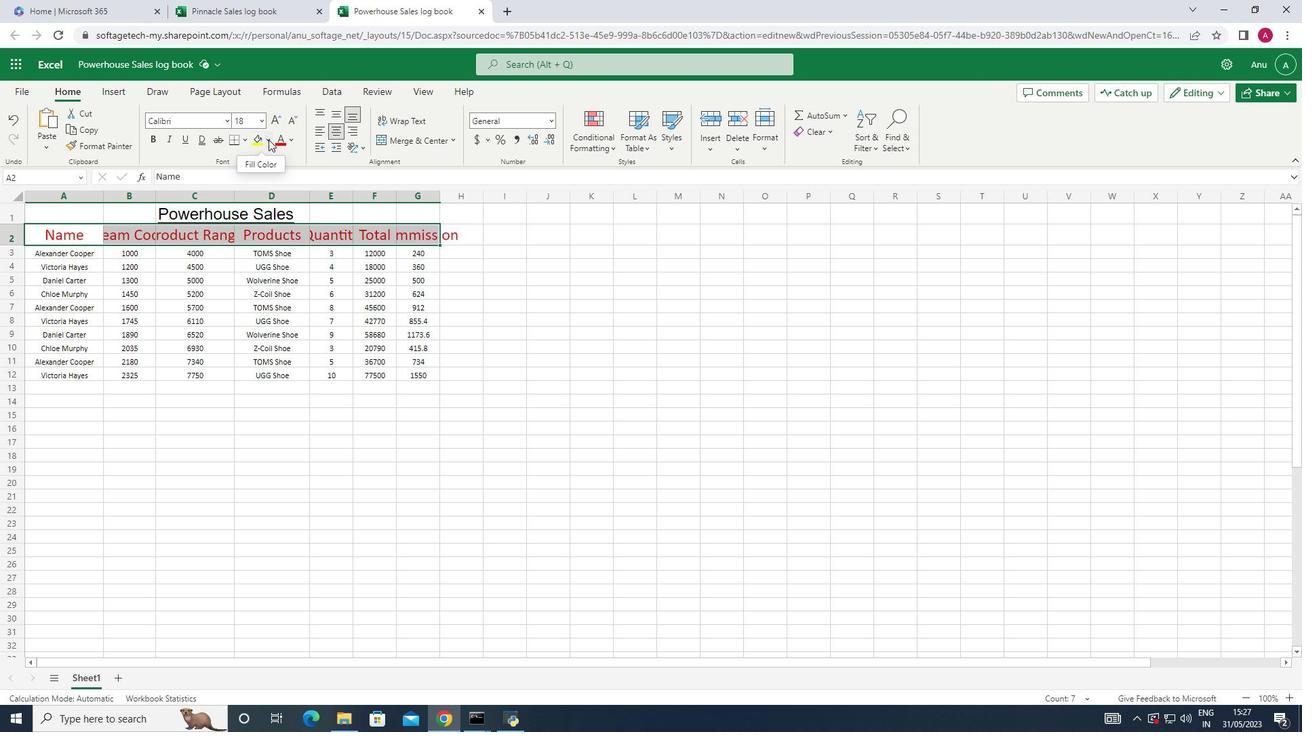 
Action: Mouse moved to (277, 179)
Screenshot: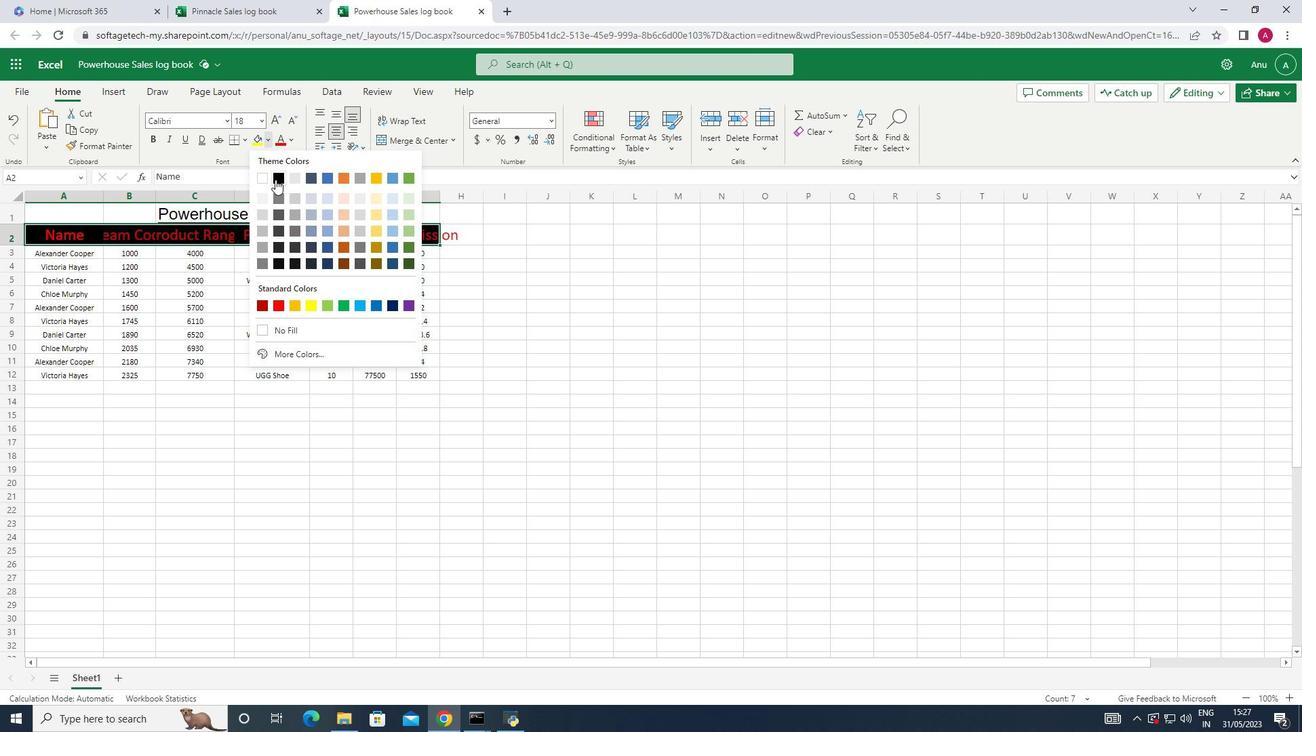 
Action: Mouse pressed left at (277, 179)
Screenshot: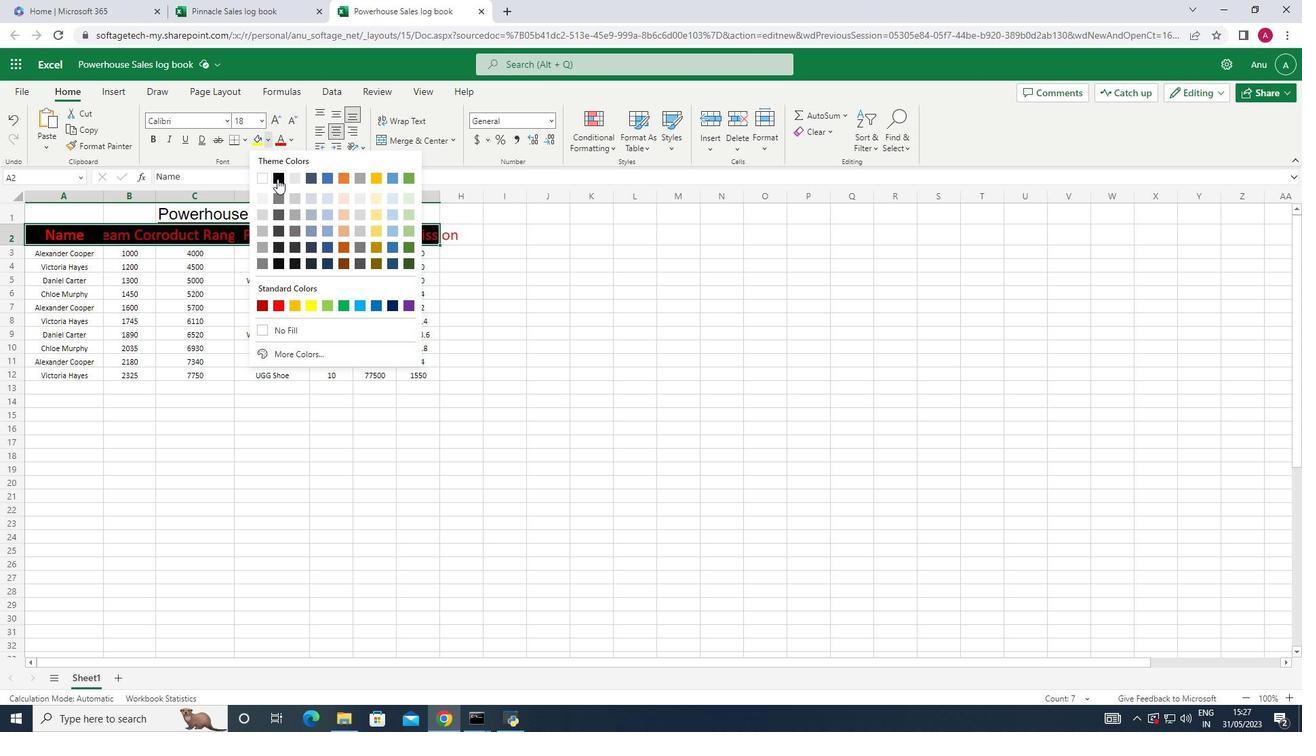 
Action: Mouse moved to (441, 197)
Screenshot: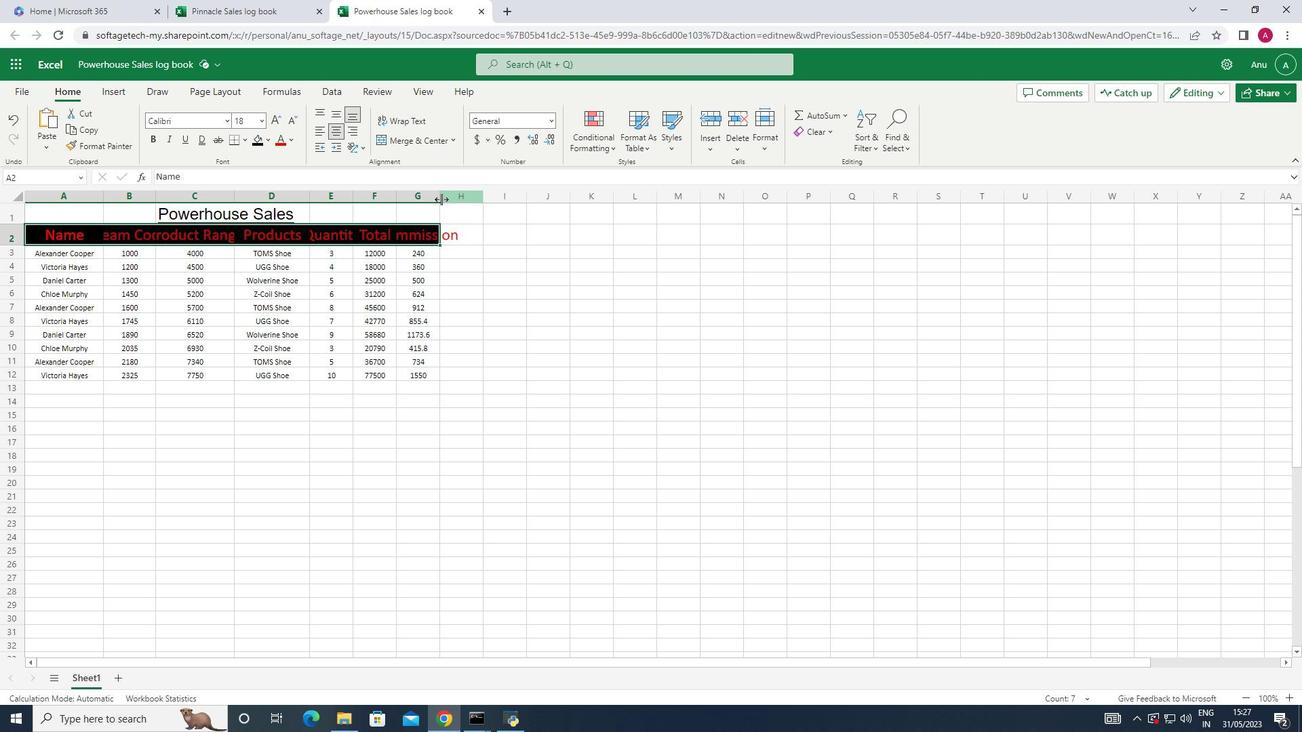 
Action: Mouse pressed left at (441, 197)
Screenshot: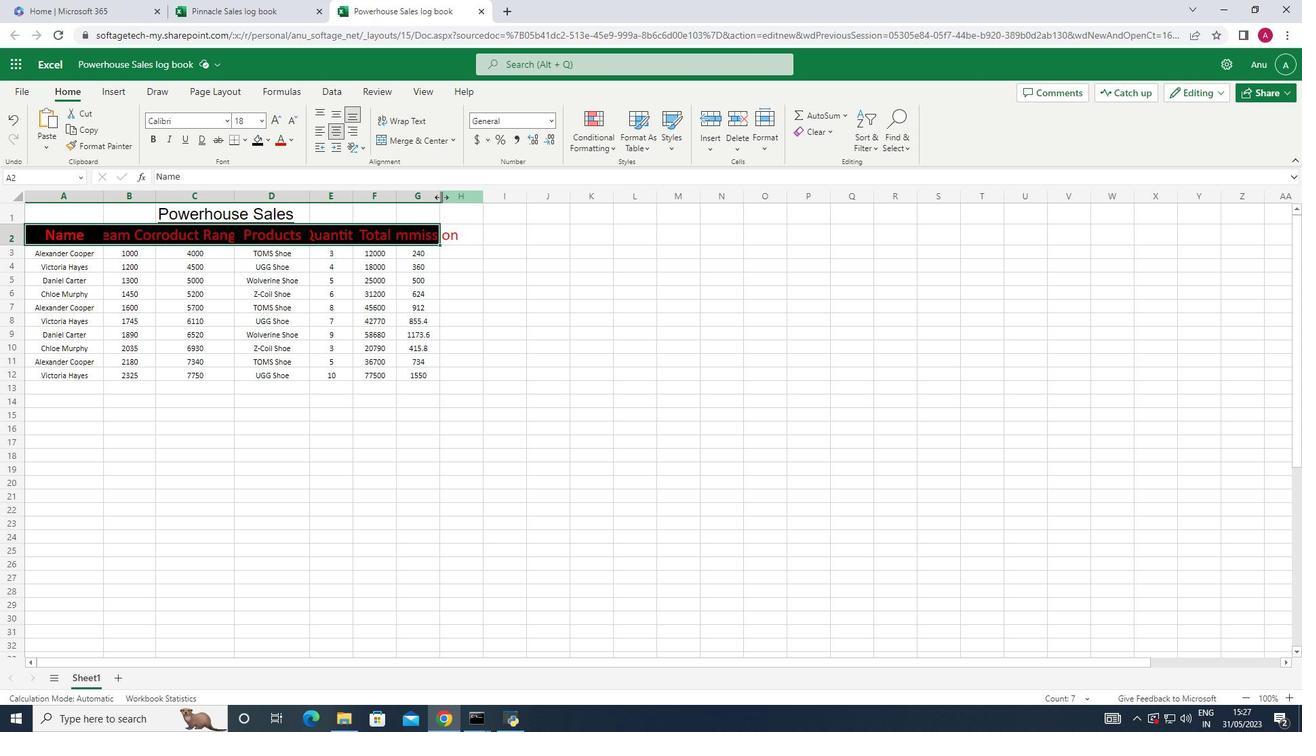 
Action: Mouse pressed left at (441, 197)
Screenshot: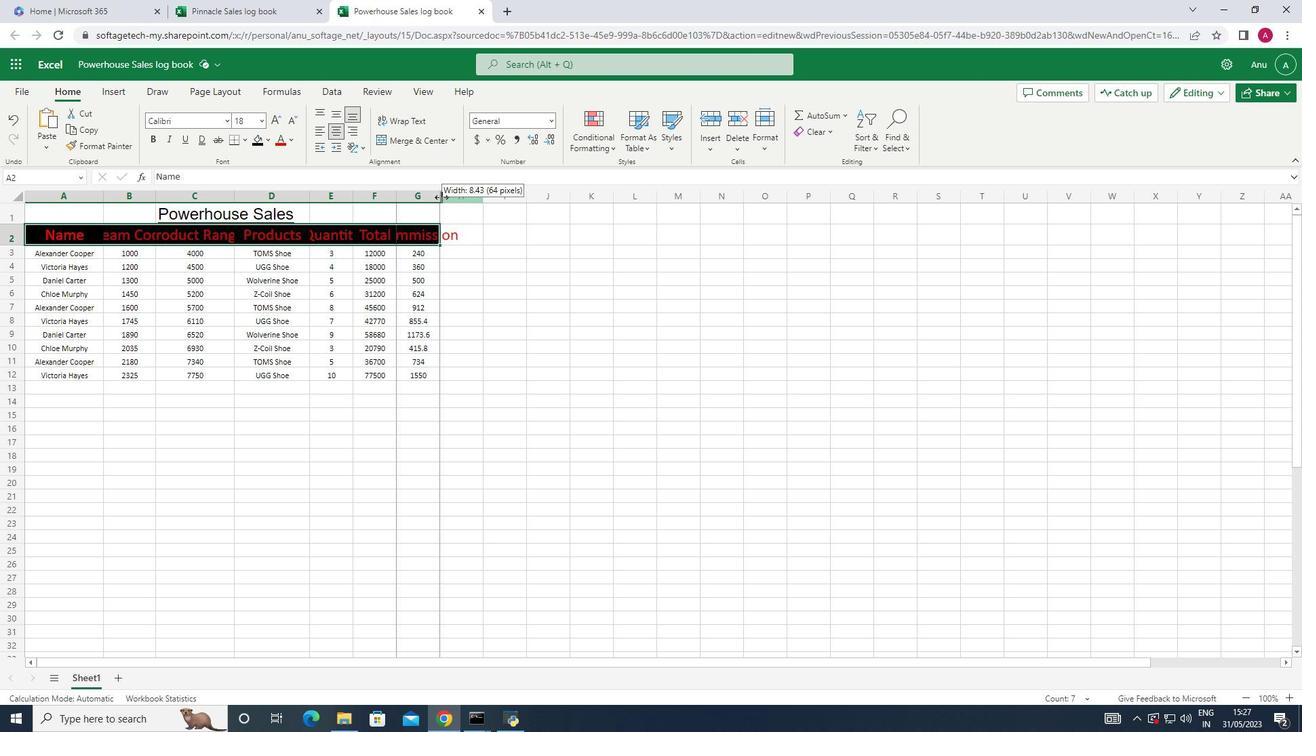 
Action: Mouse moved to (394, 194)
Screenshot: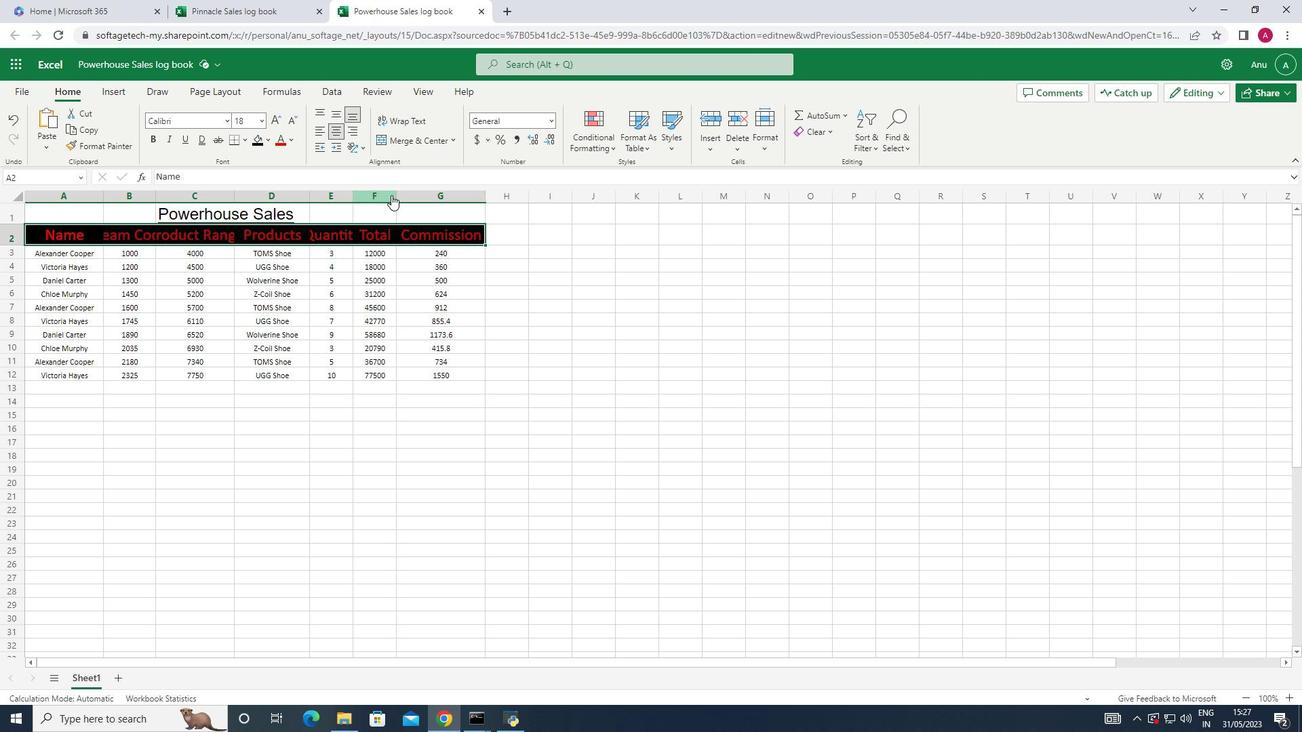 
Action: Mouse pressed left at (394, 194)
Screenshot: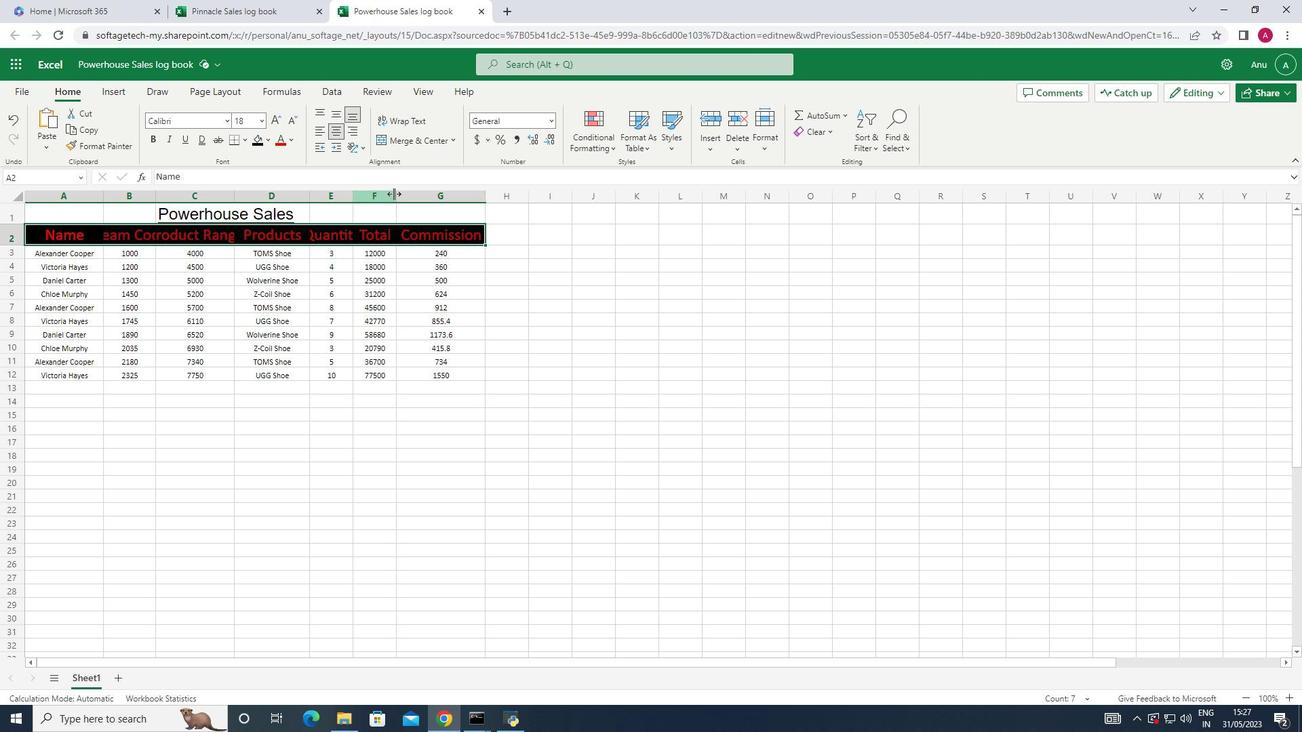 
Action: Mouse pressed left at (394, 194)
Screenshot: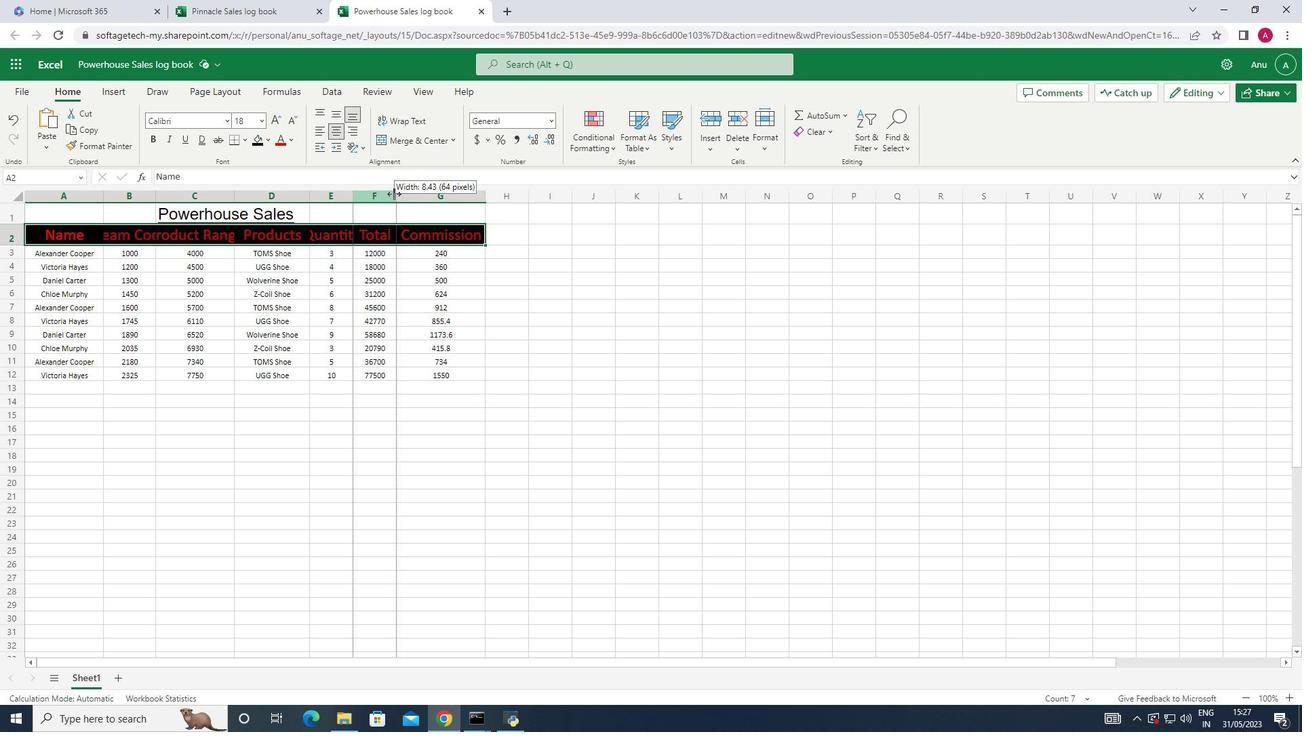 
Action: Mouse moved to (350, 192)
Screenshot: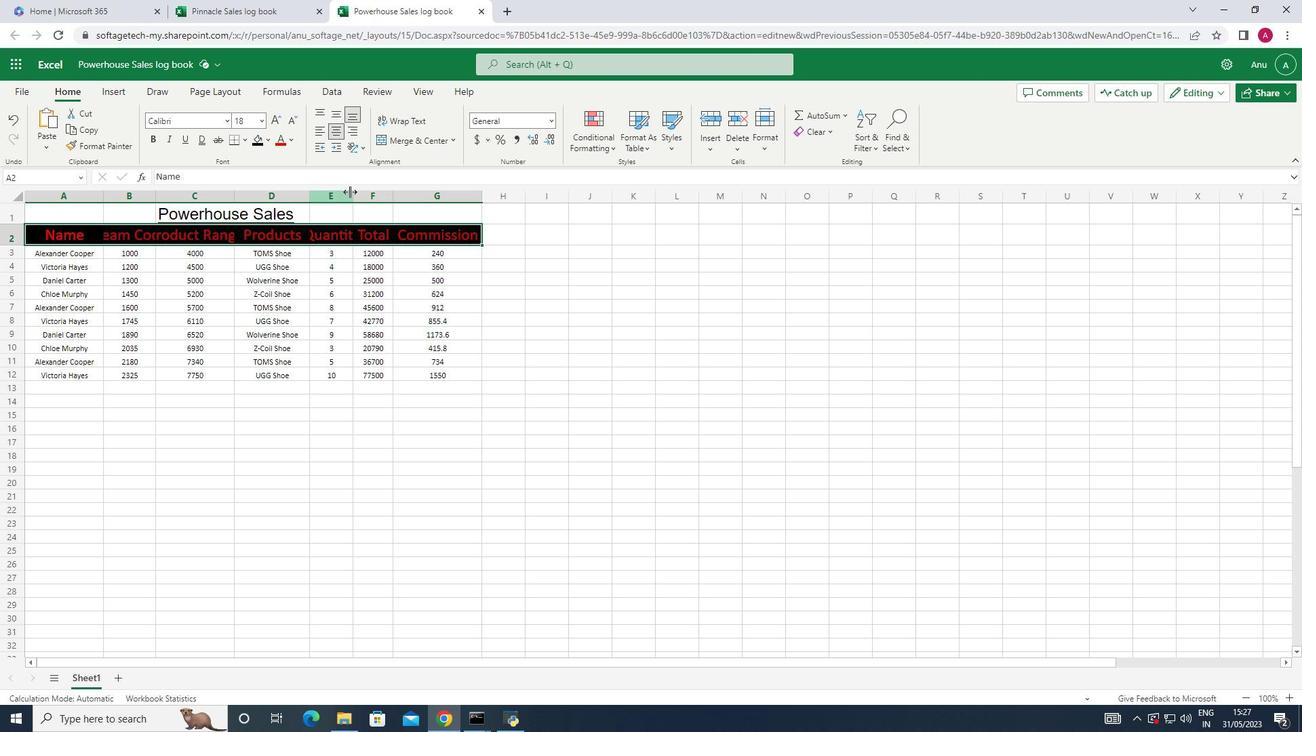 
Action: Mouse pressed left at (350, 192)
Screenshot: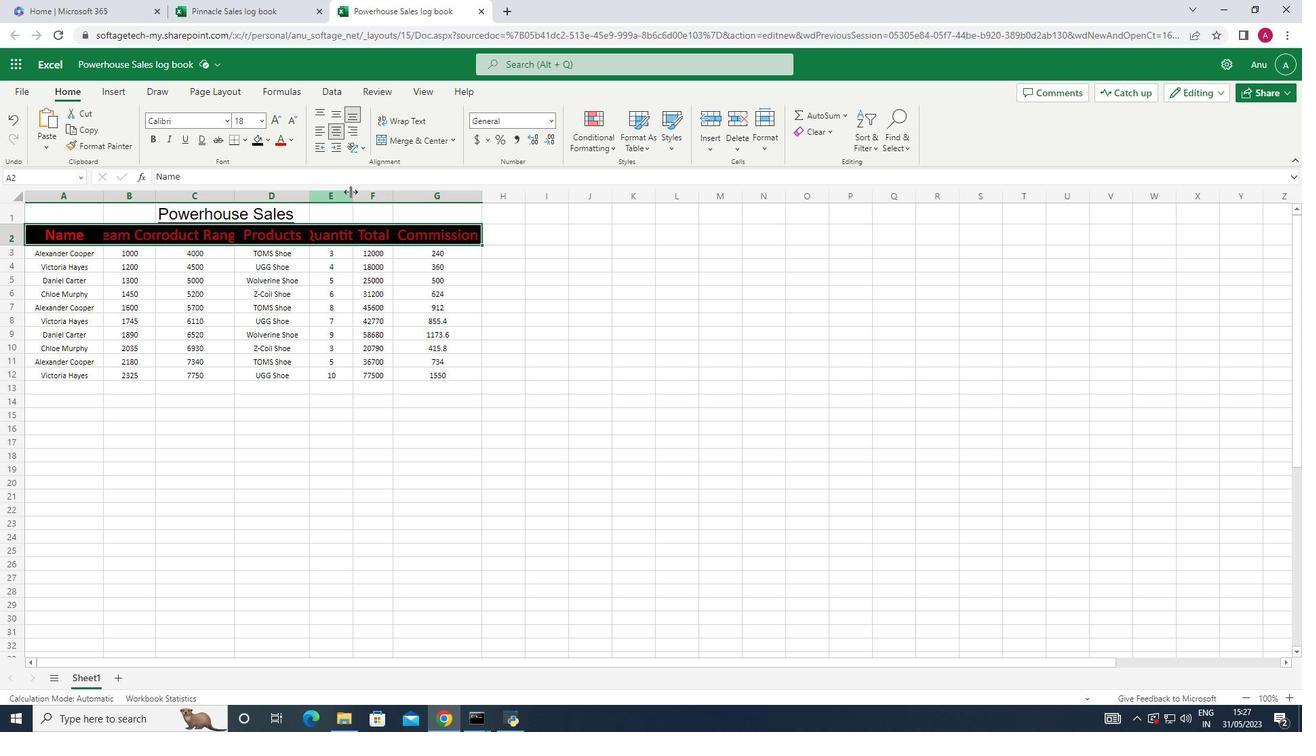 
Action: Mouse pressed left at (350, 192)
Screenshot: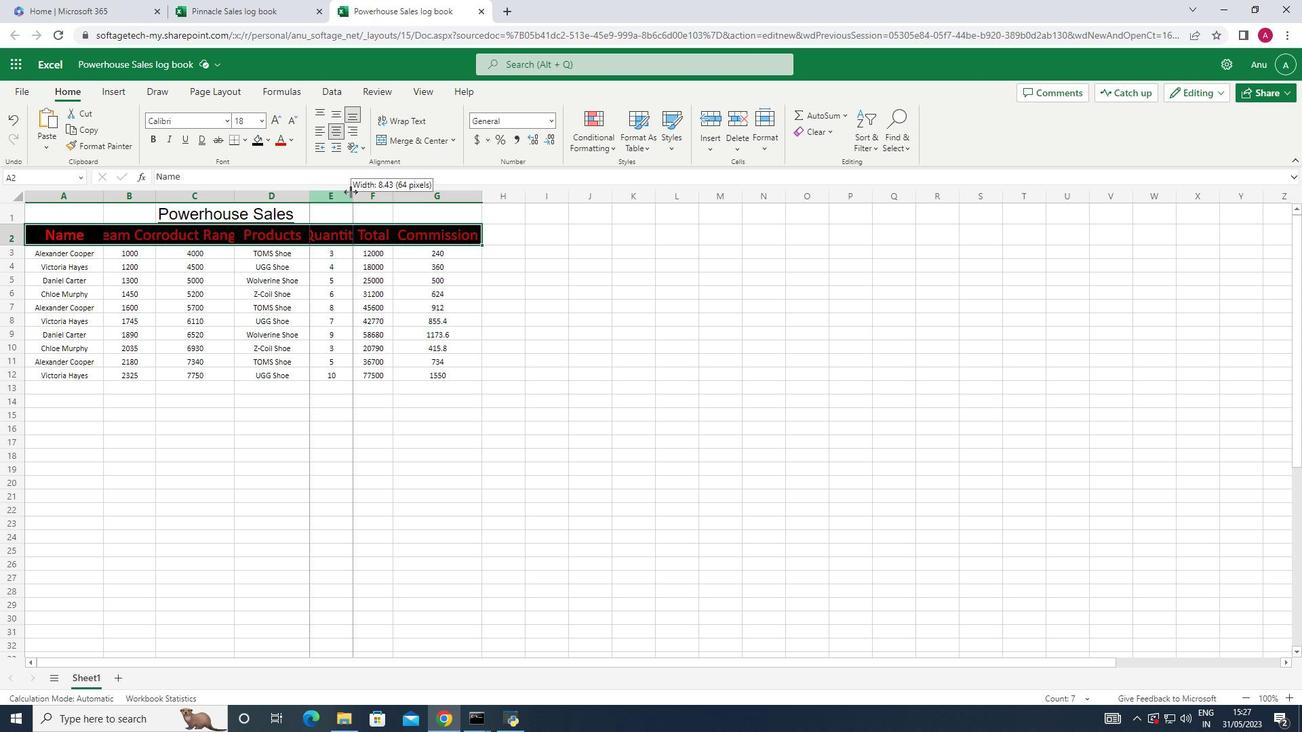 
Action: Mouse moved to (235, 193)
Screenshot: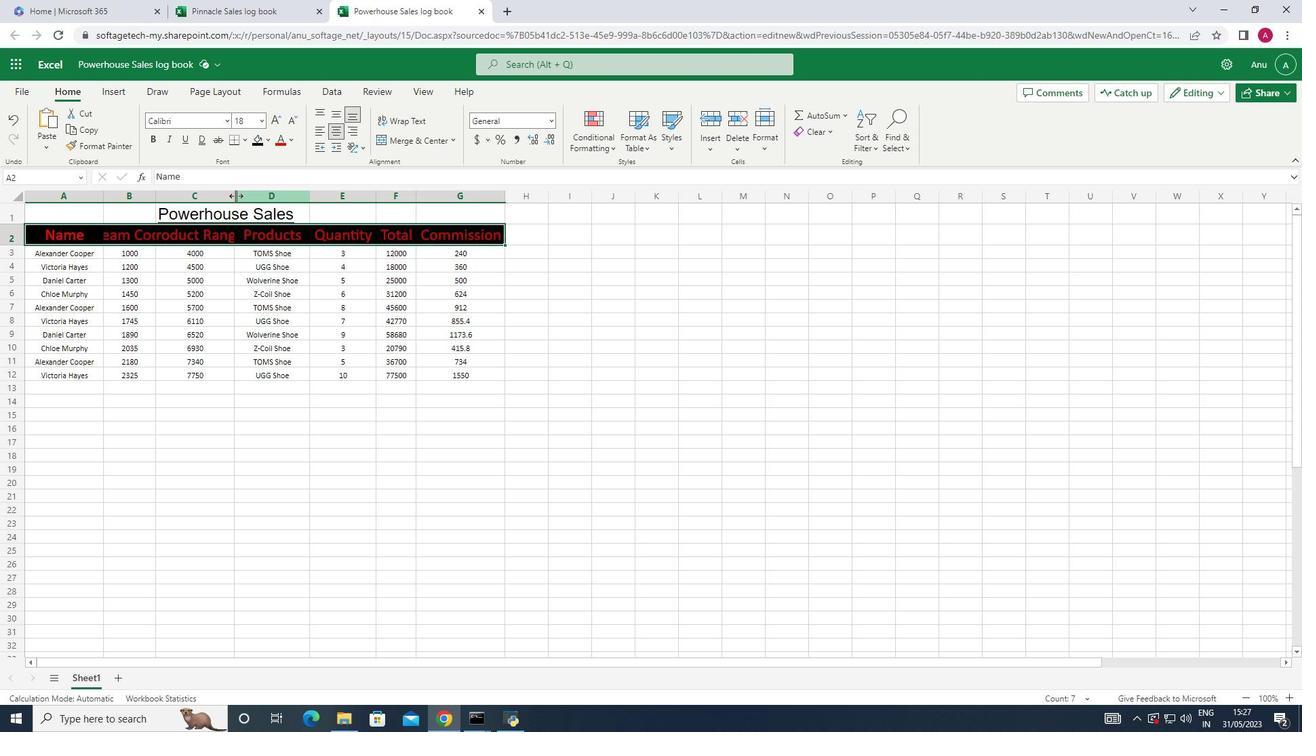 
Action: Mouse pressed left at (235, 193)
Screenshot: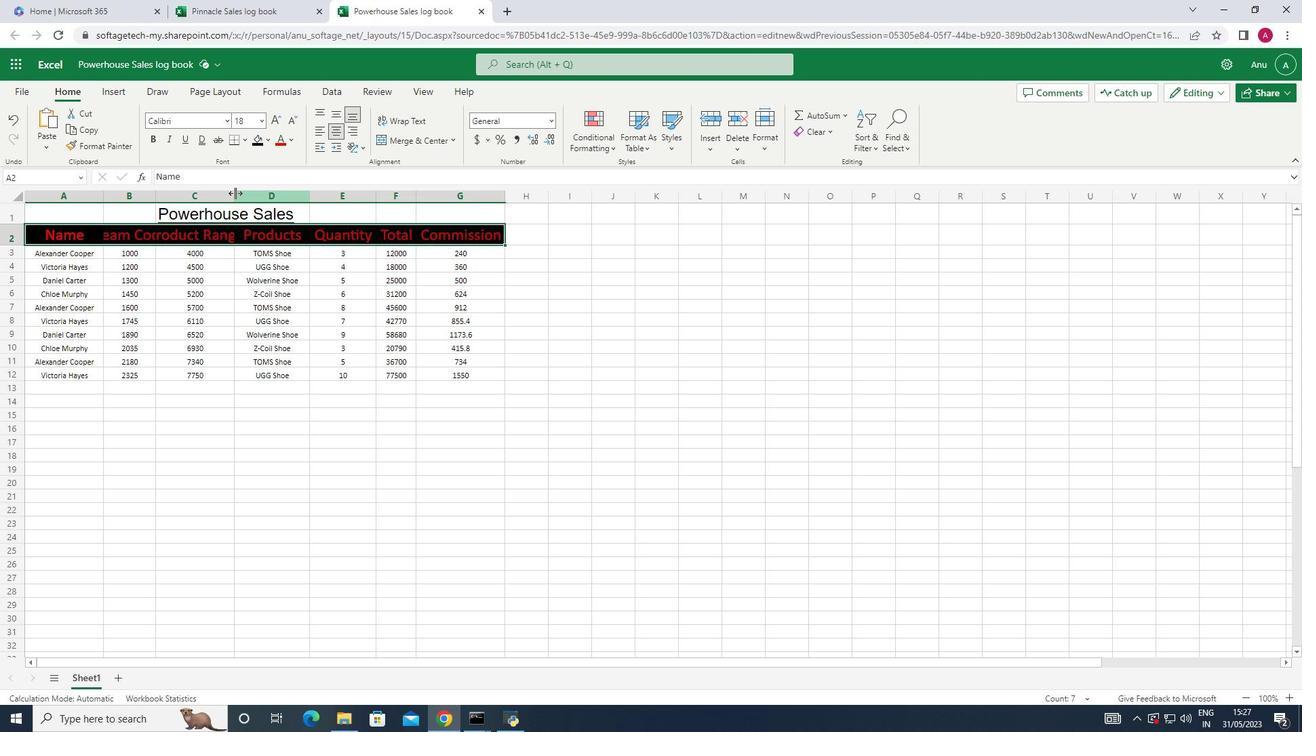 
Action: Mouse pressed left at (235, 193)
Screenshot: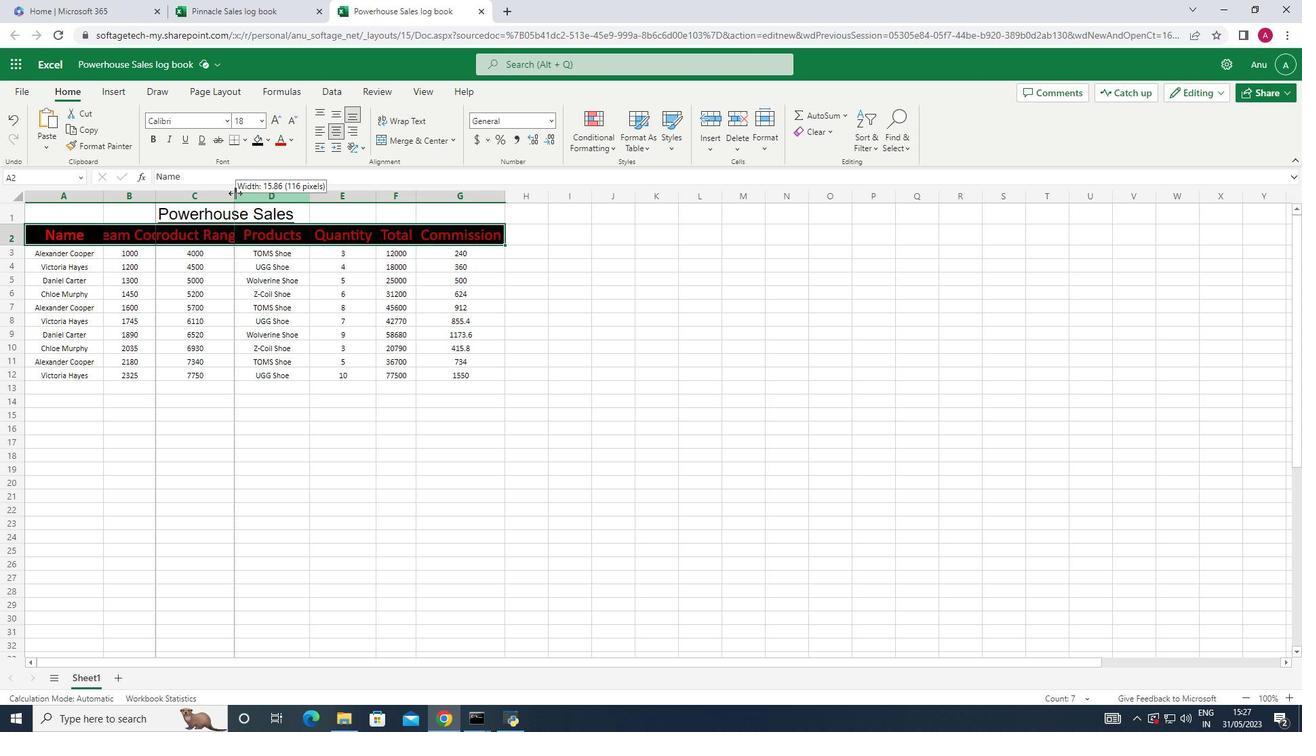
Action: Mouse moved to (156, 196)
Screenshot: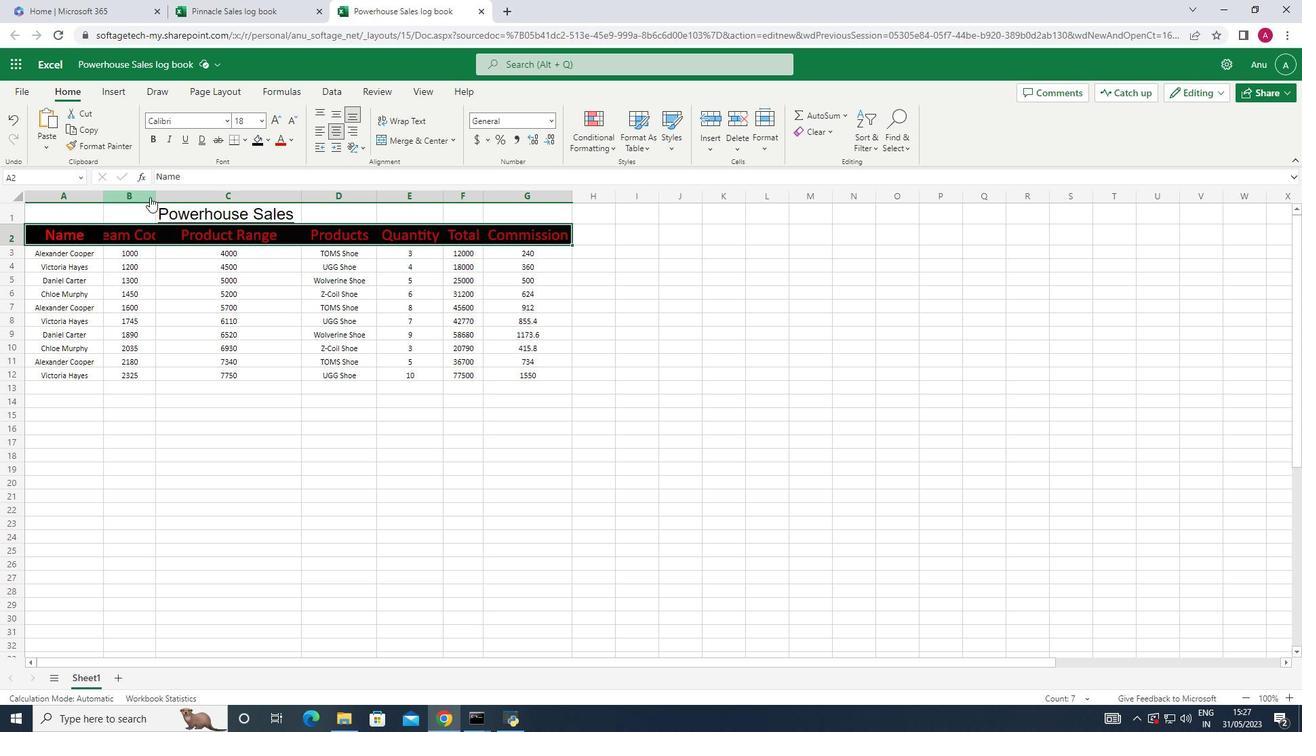
Action: Mouse pressed left at (156, 196)
Screenshot: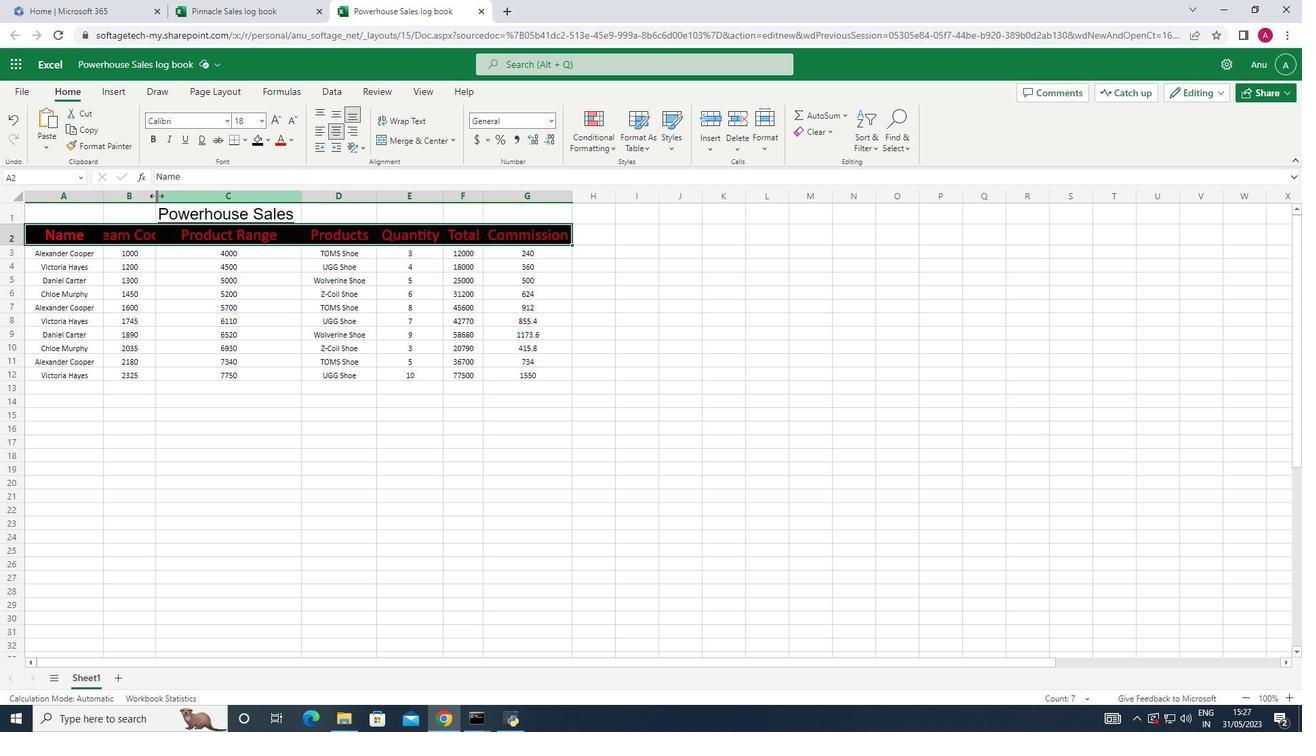 
Action: Mouse pressed left at (156, 196)
Screenshot: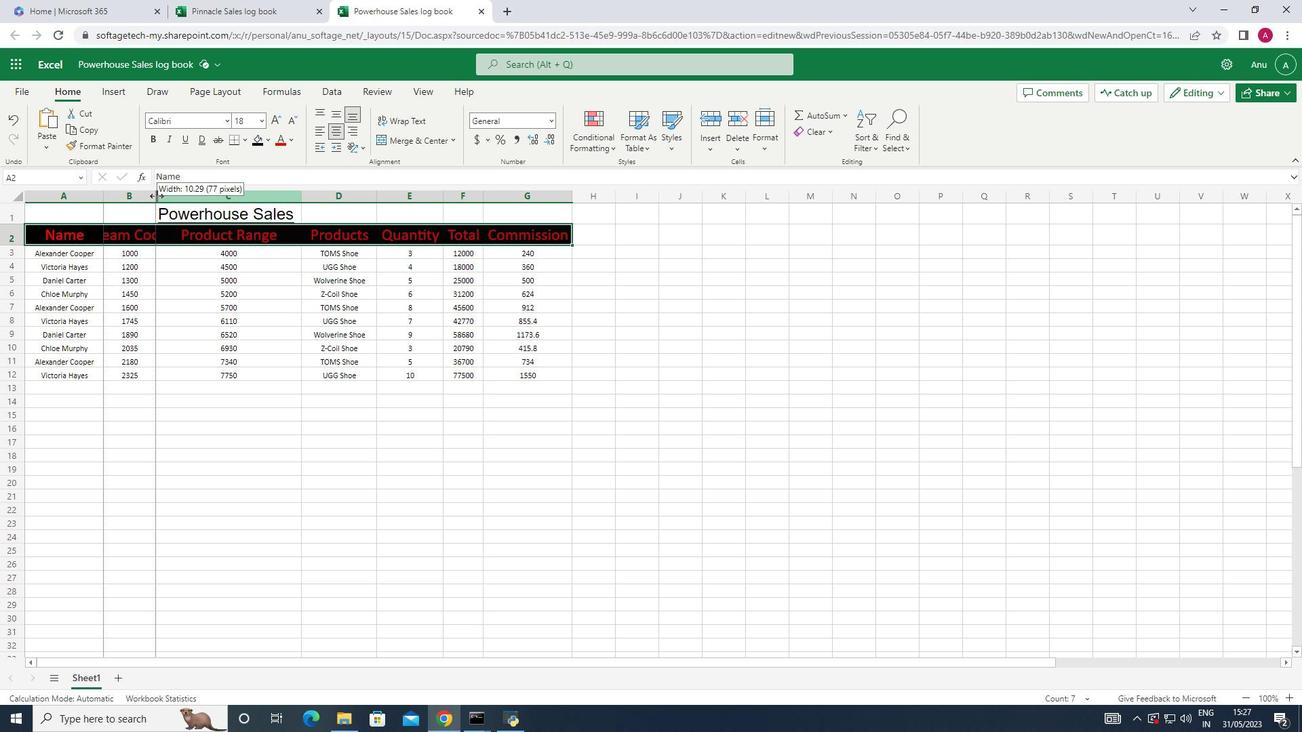
Action: Mouse moved to (103, 196)
Screenshot: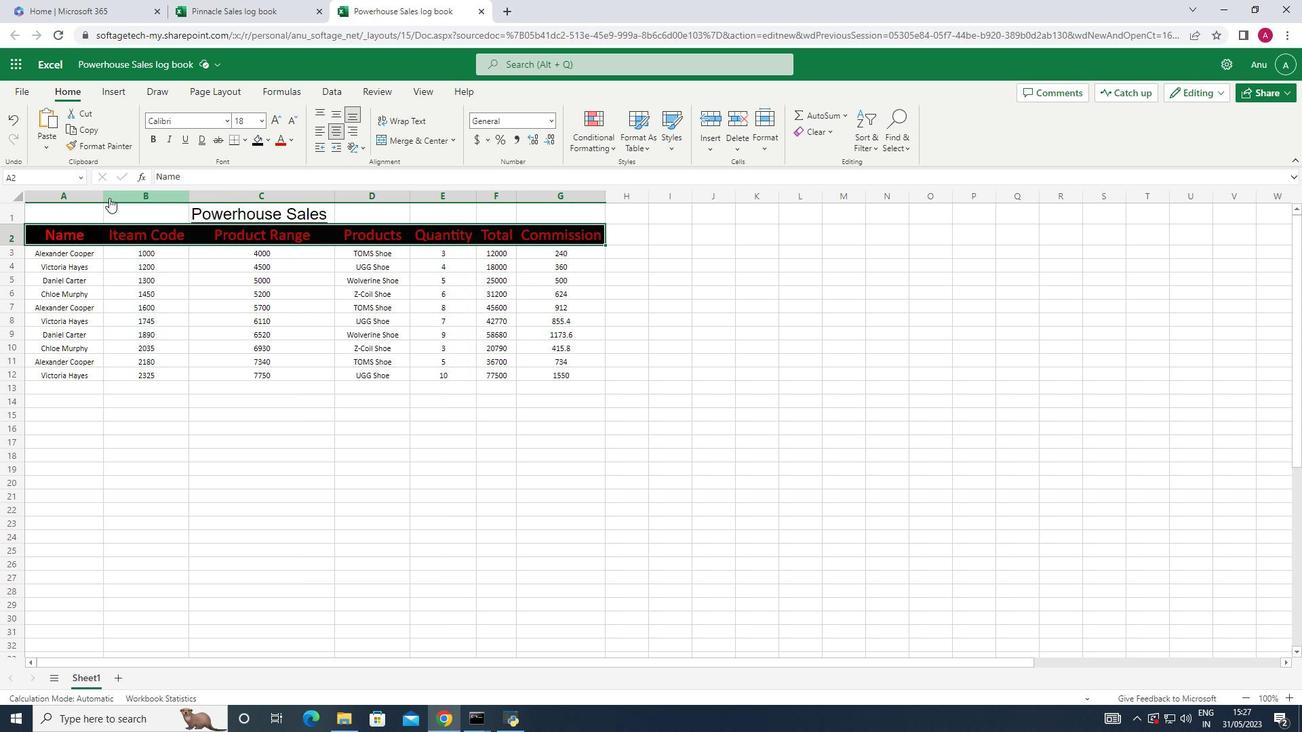 
Action: Mouse pressed left at (103, 196)
Screenshot: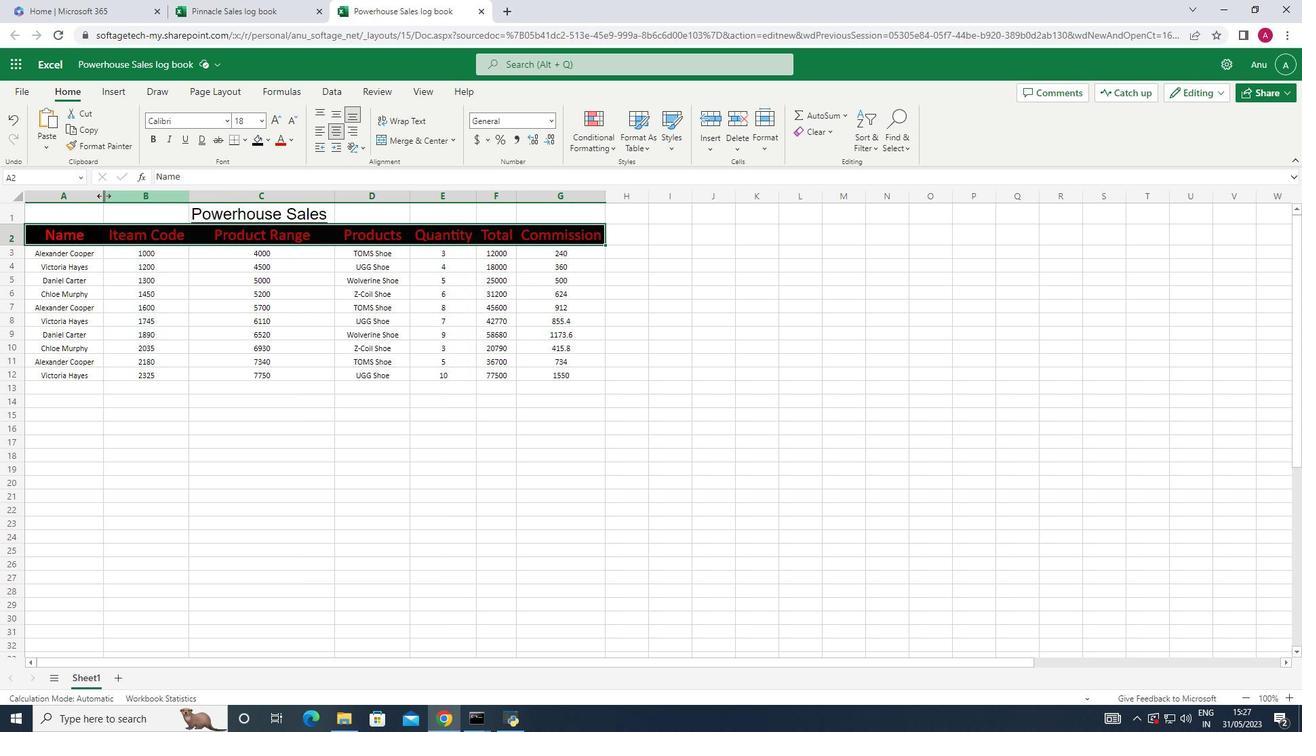 
Action: Mouse pressed left at (103, 196)
Screenshot: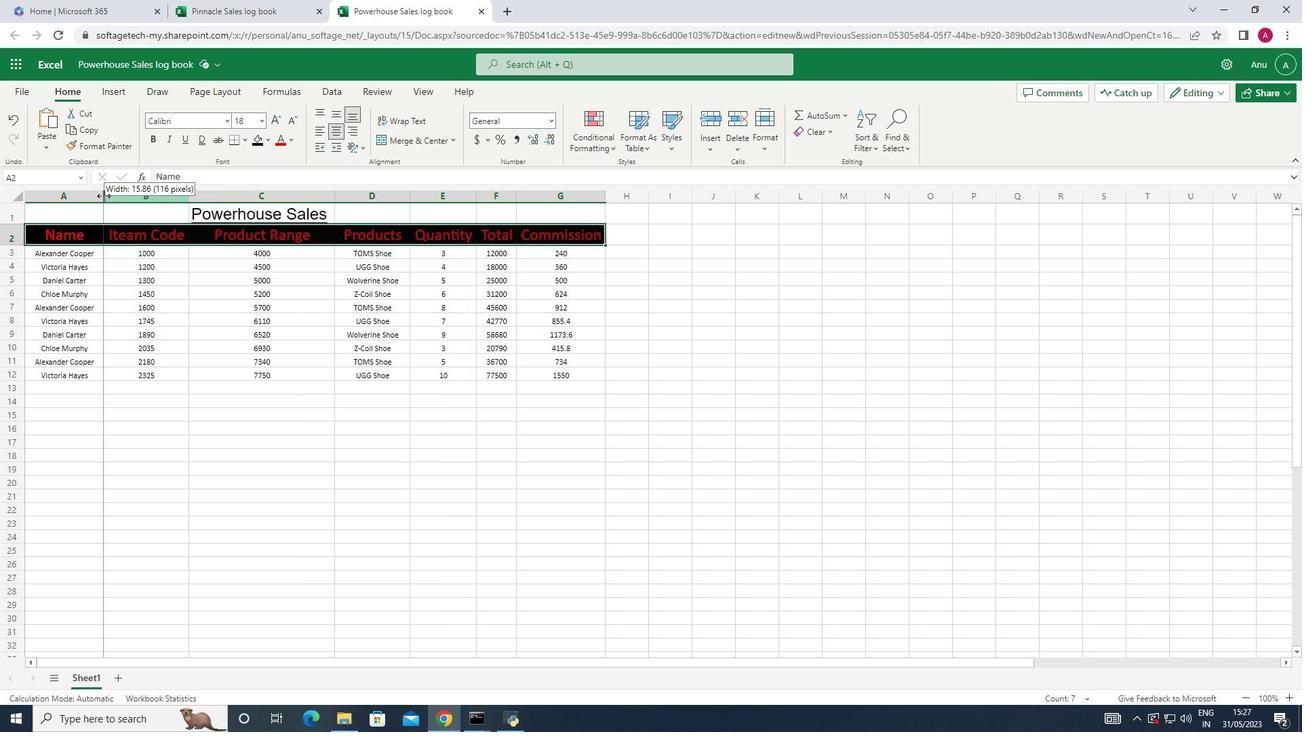 
Action: Mouse moved to (616, 418)
Screenshot: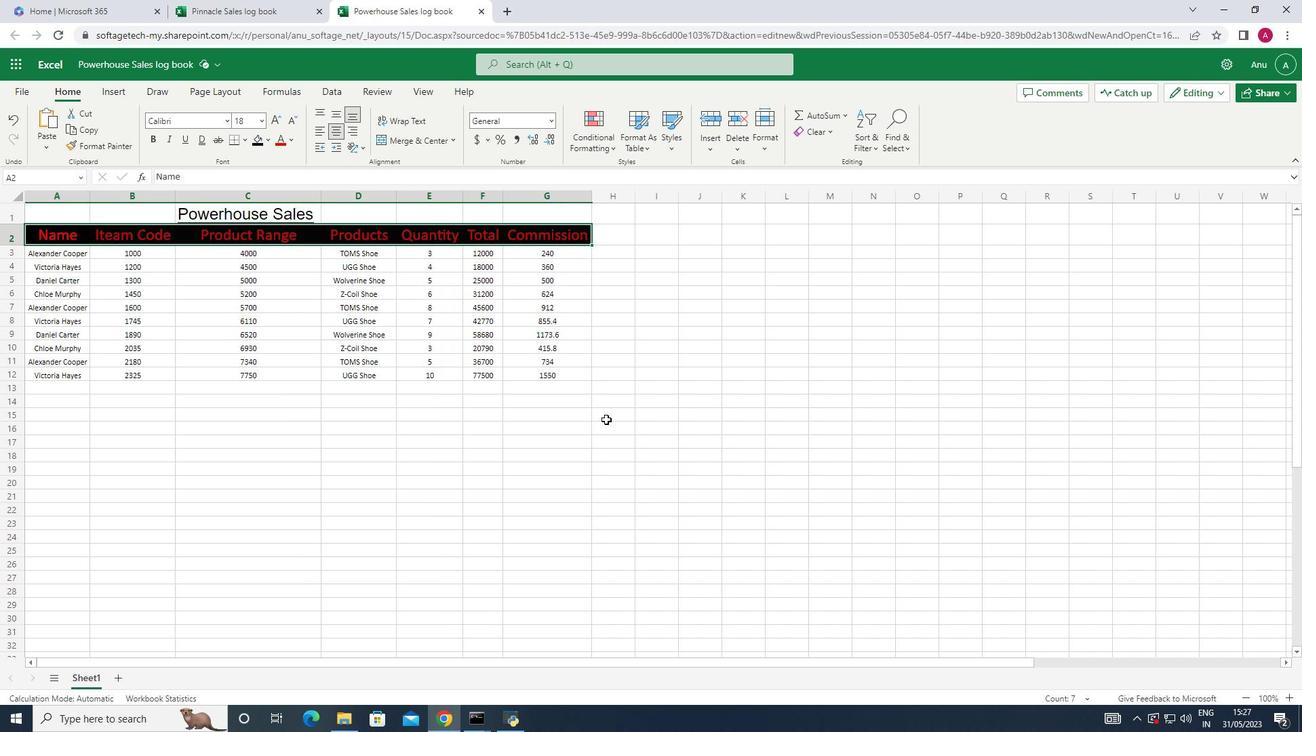 
Action: Mouse pressed left at (616, 418)
Screenshot: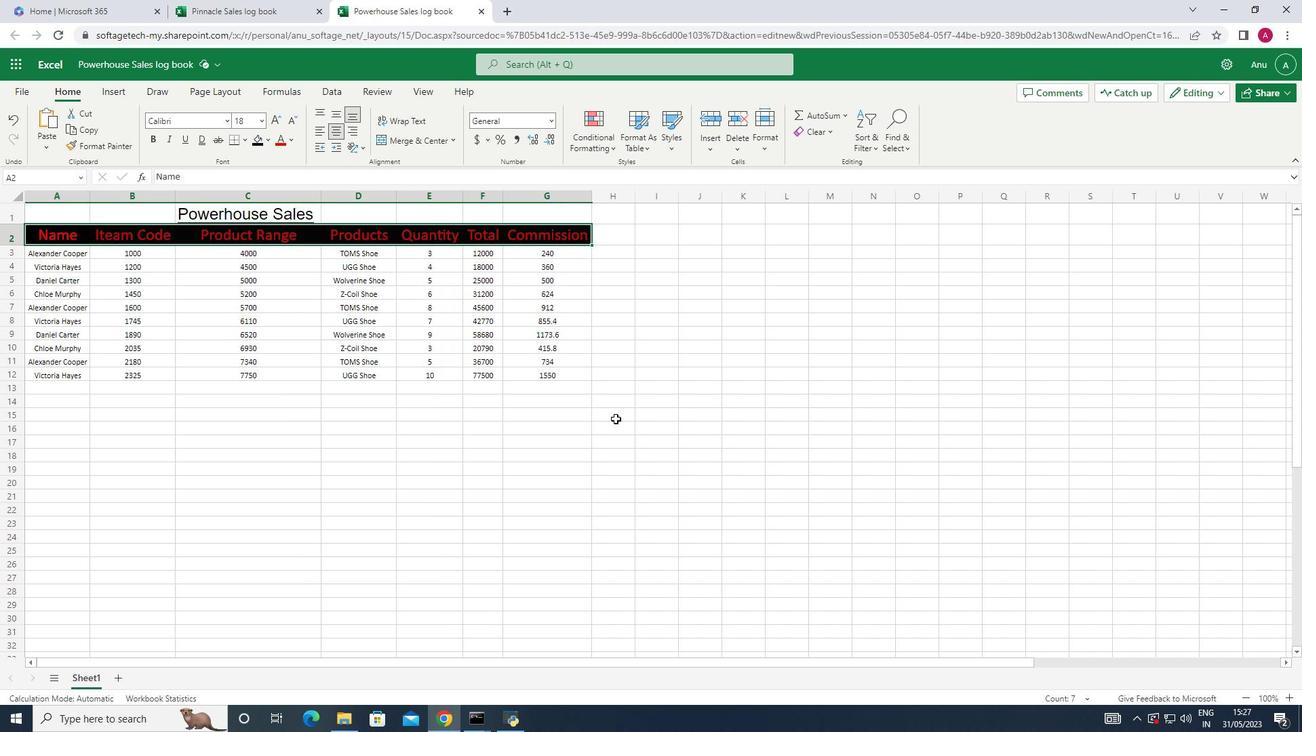 
Action: Mouse moved to (450, 492)
Screenshot: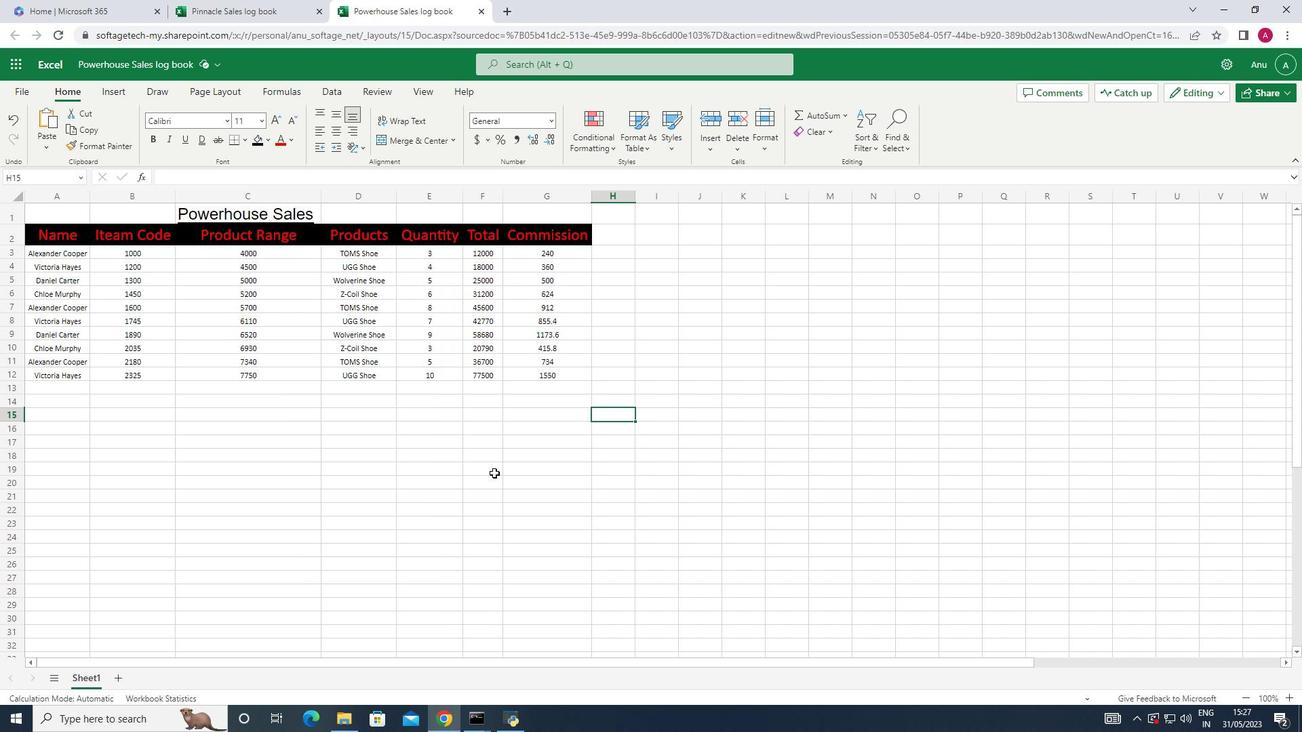 
